 Task: Find connections with filter location Quesada with filter topic #Moneywith filter profile language English with filter current company Michael Page with filter school G. Pulla Reddy Engineering College with filter industry Fashion Accessories Manufacturing with filter service category Growth Marketing with filter keywords title Mathematician
Action: Mouse moved to (483, 77)
Screenshot: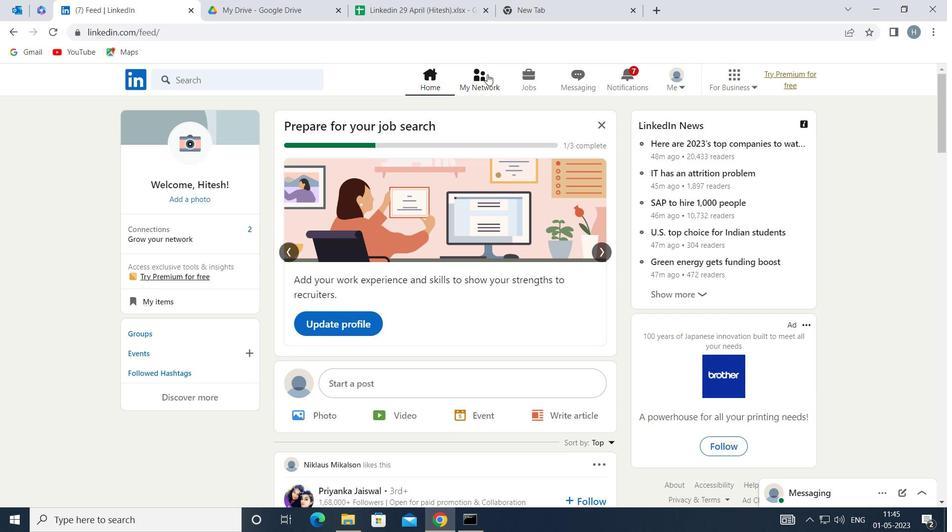 
Action: Mouse pressed left at (483, 77)
Screenshot: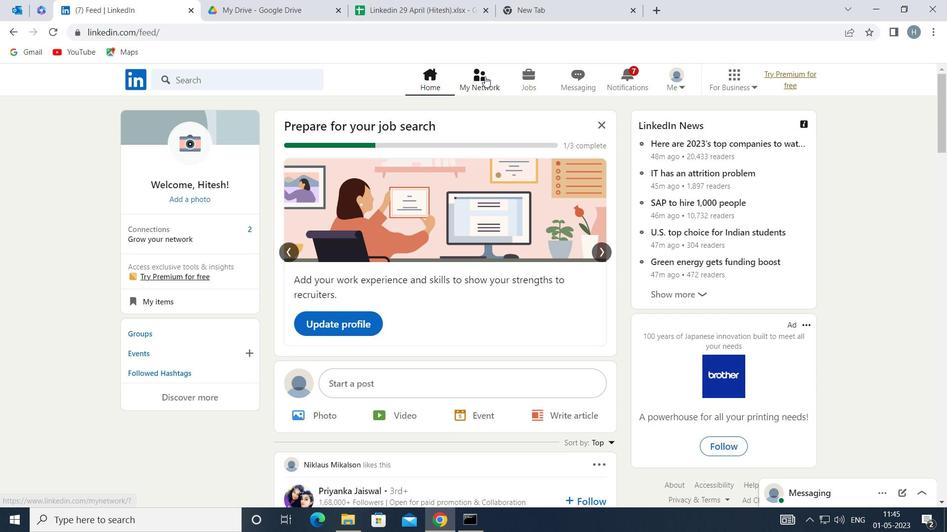 
Action: Mouse moved to (250, 152)
Screenshot: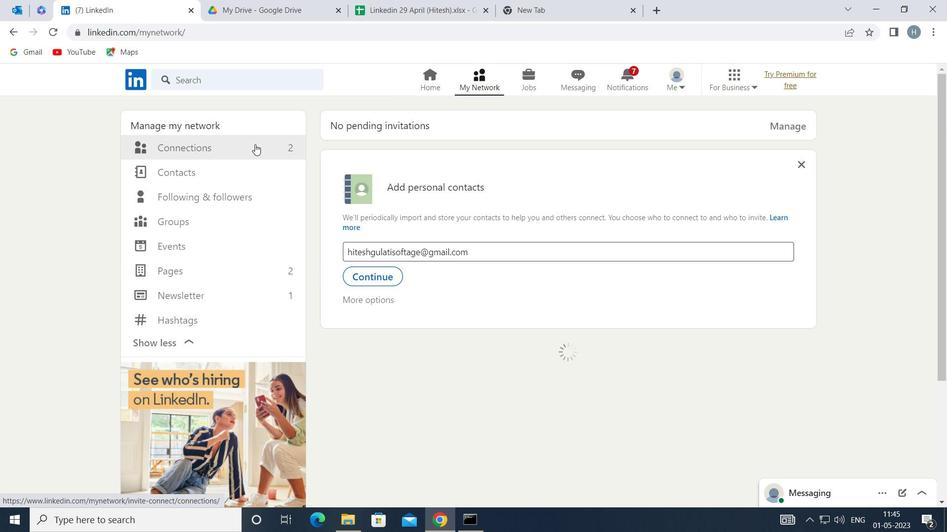 
Action: Mouse pressed left at (250, 152)
Screenshot: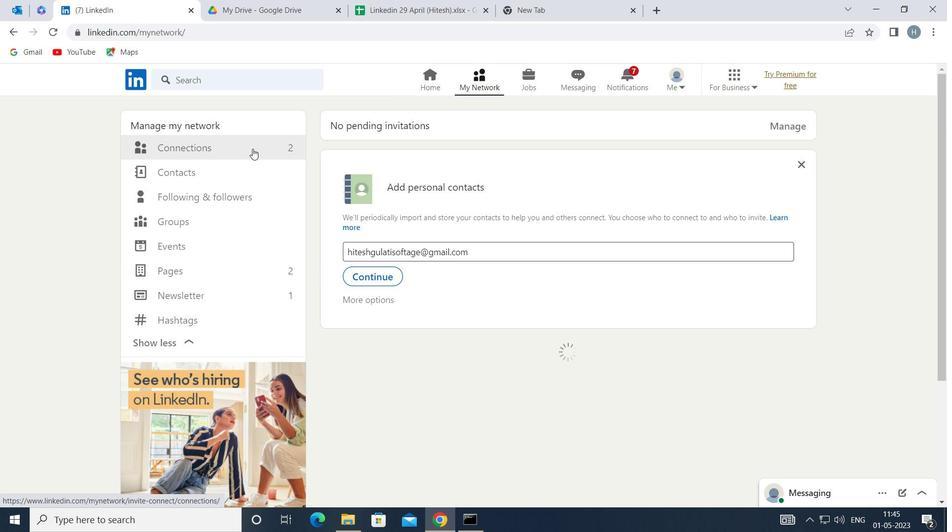 
Action: Mouse moved to (541, 148)
Screenshot: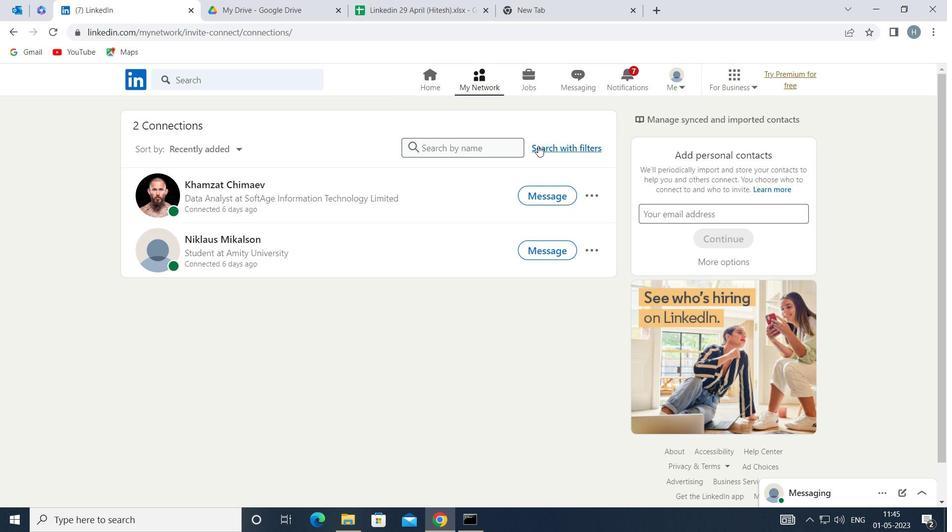
Action: Mouse pressed left at (541, 148)
Screenshot: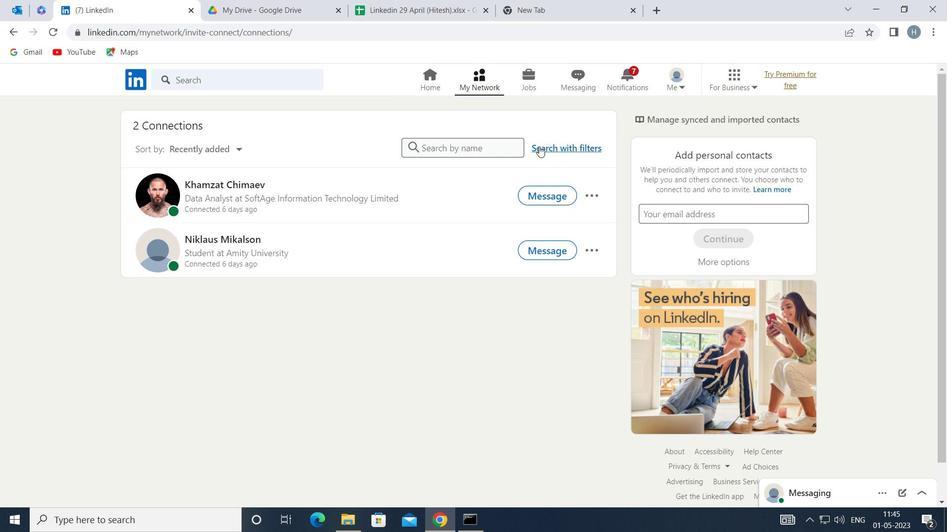 
Action: Mouse moved to (517, 112)
Screenshot: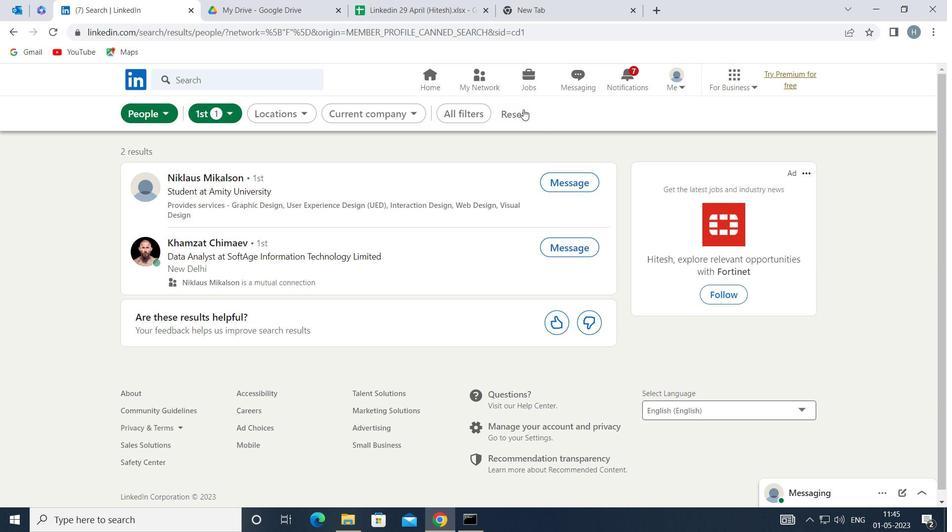 
Action: Mouse pressed left at (517, 112)
Screenshot: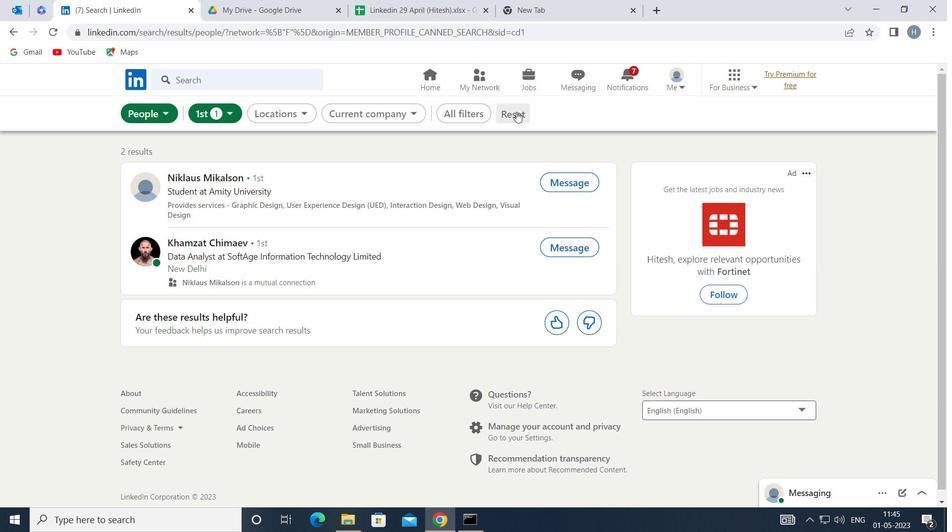 
Action: Mouse moved to (498, 110)
Screenshot: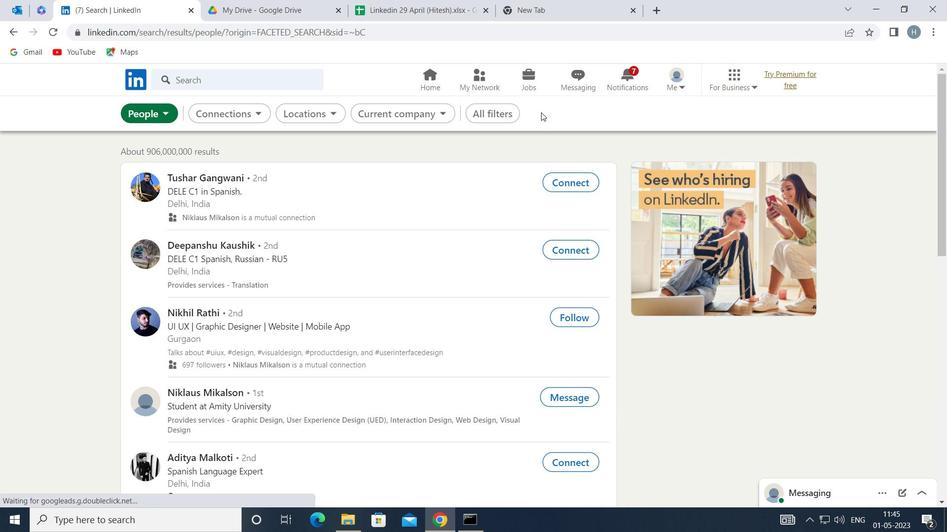 
Action: Mouse pressed left at (498, 110)
Screenshot: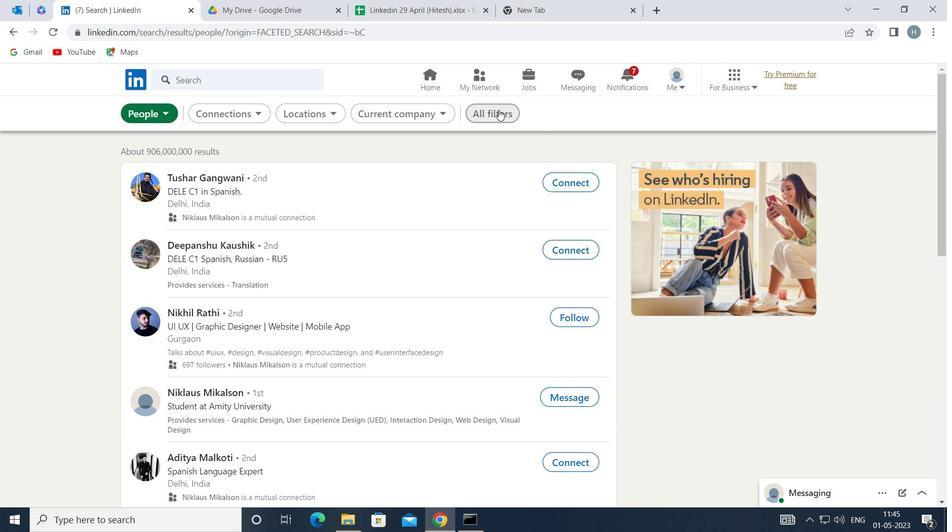 
Action: Mouse moved to (697, 232)
Screenshot: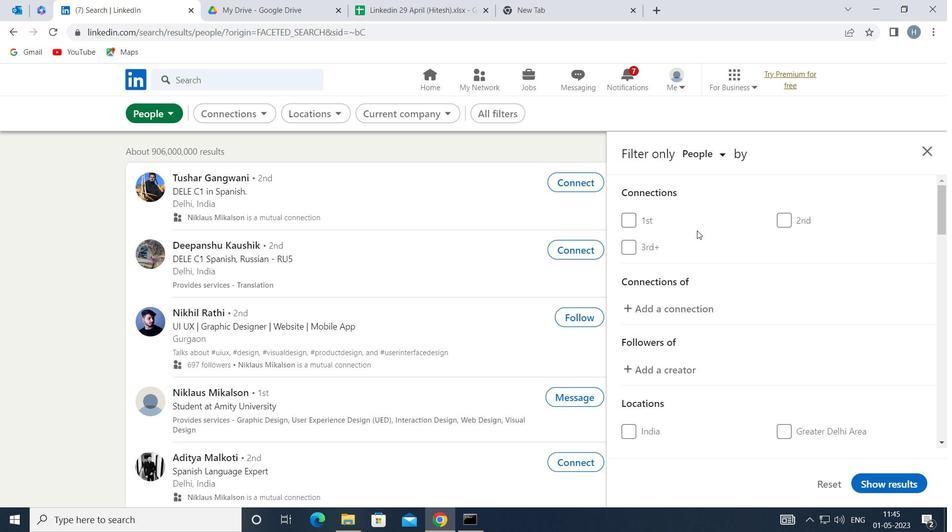 
Action: Mouse scrolled (697, 232) with delta (0, 0)
Screenshot: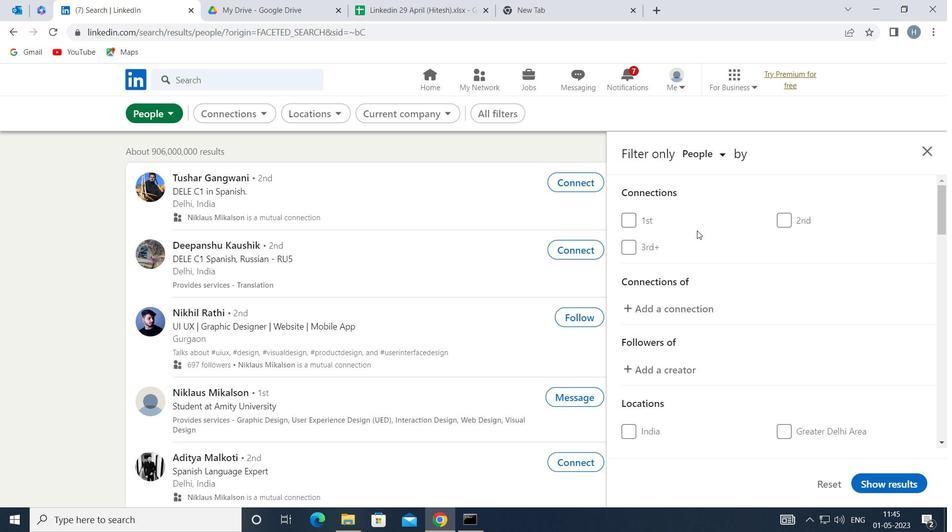 
Action: Mouse scrolled (697, 232) with delta (0, 0)
Screenshot: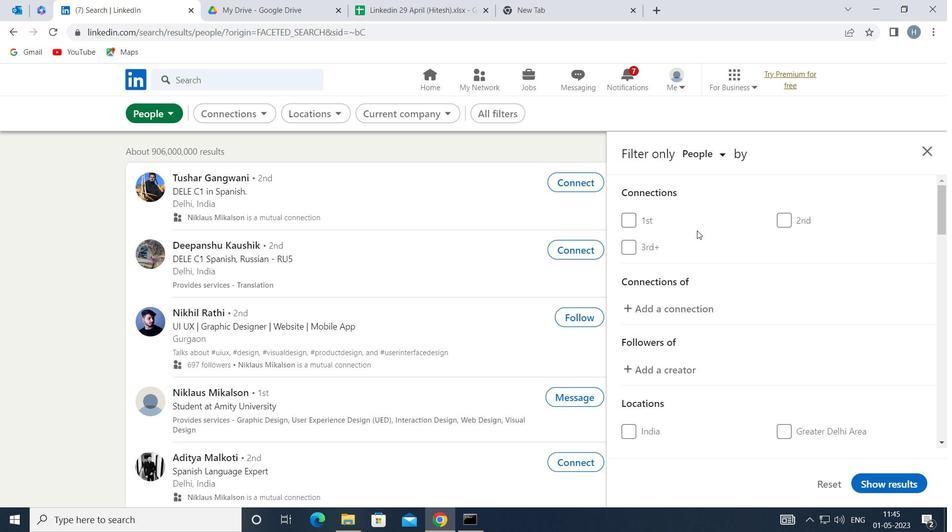 
Action: Mouse scrolled (697, 232) with delta (0, 0)
Screenshot: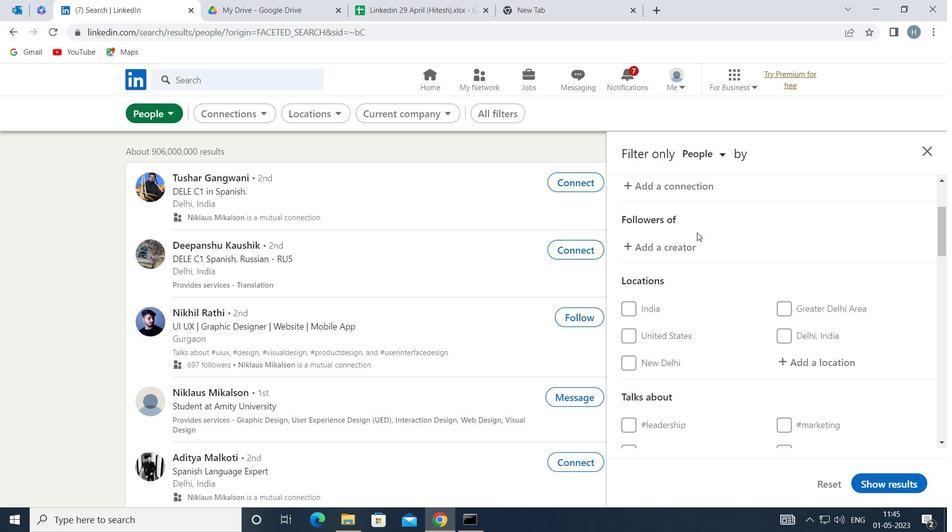 
Action: Mouse moved to (837, 296)
Screenshot: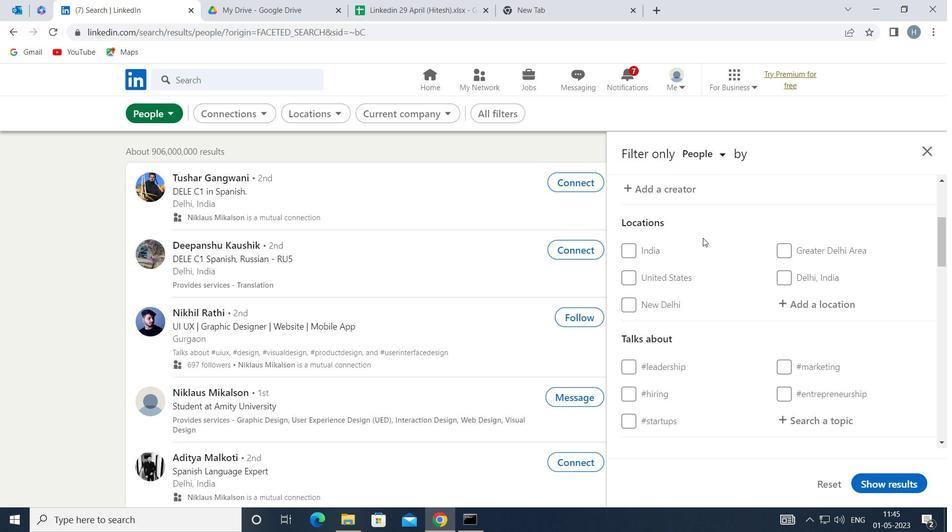 
Action: Mouse pressed left at (837, 296)
Screenshot: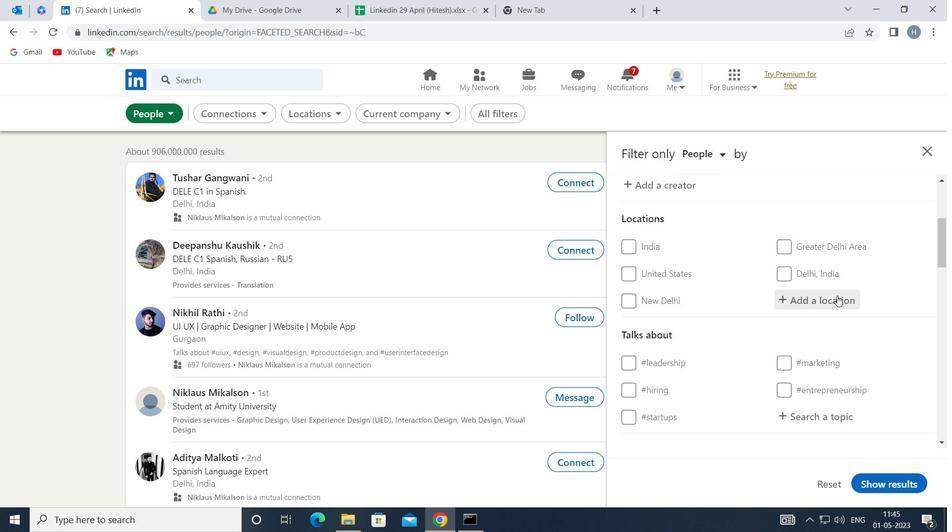 
Action: Key pressed <Key.shift>QUESADA
Screenshot: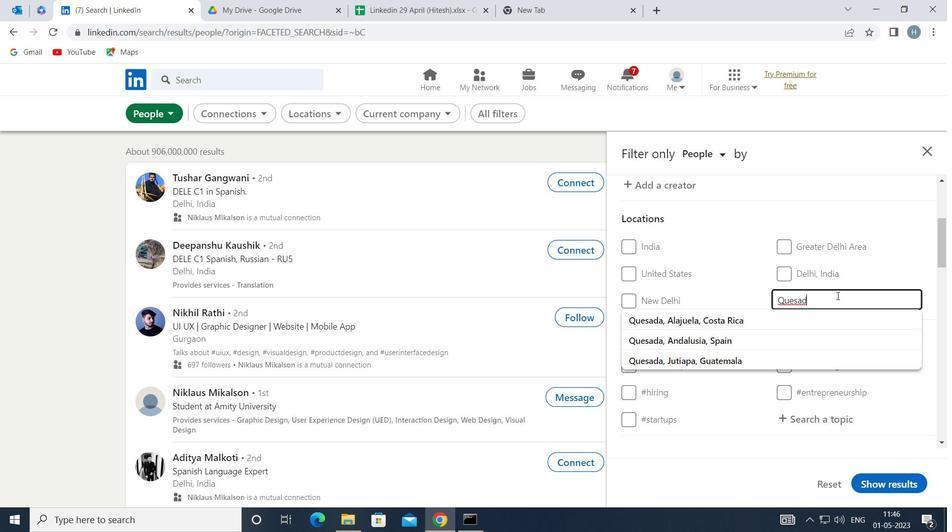 
Action: Mouse moved to (793, 309)
Screenshot: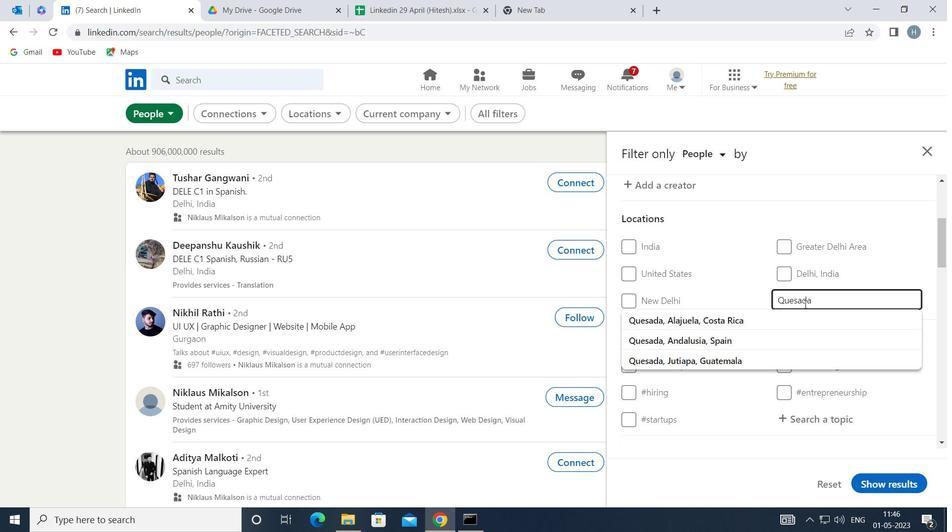 
Action: Key pressed <Key.enter>
Screenshot: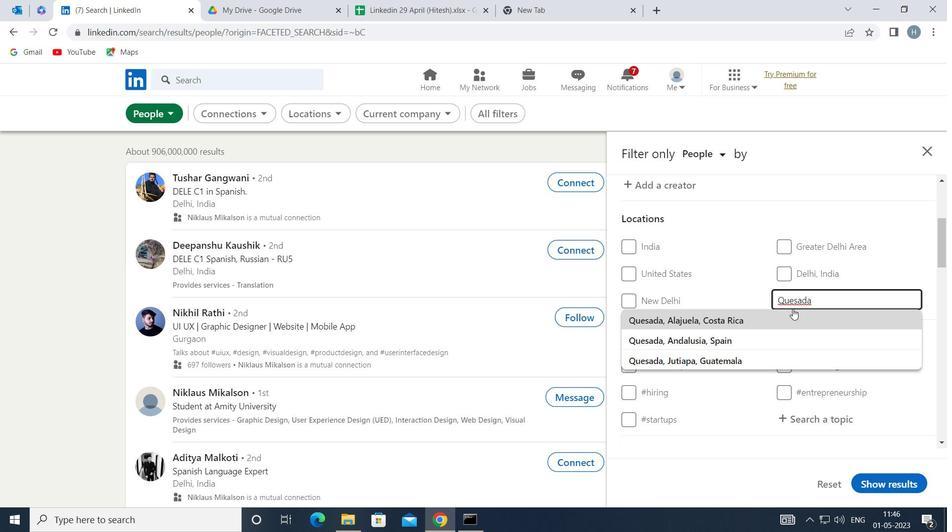 
Action: Mouse moved to (775, 354)
Screenshot: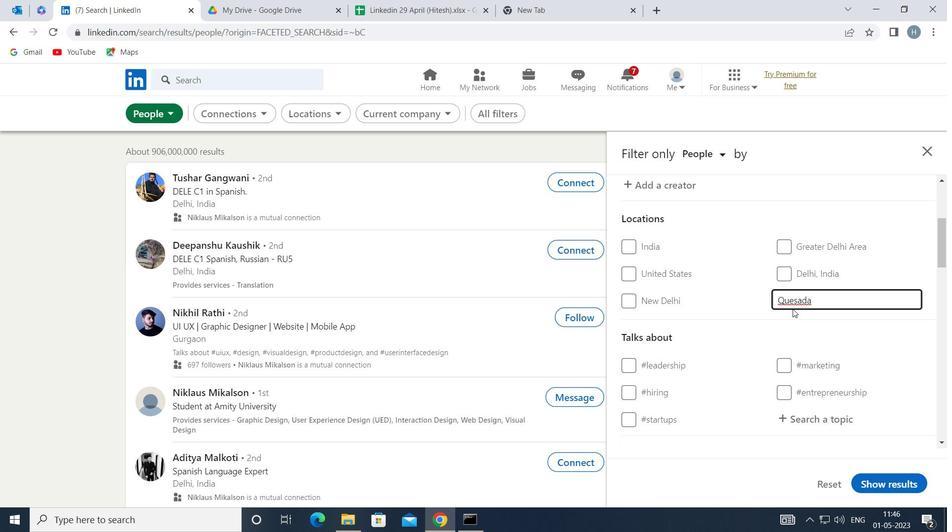 
Action: Mouse scrolled (775, 354) with delta (0, 0)
Screenshot: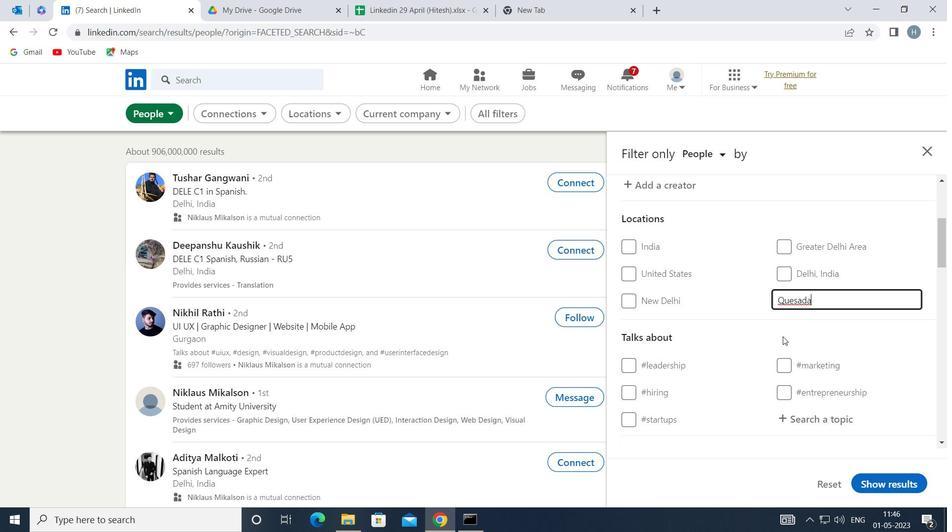 
Action: Mouse moved to (817, 351)
Screenshot: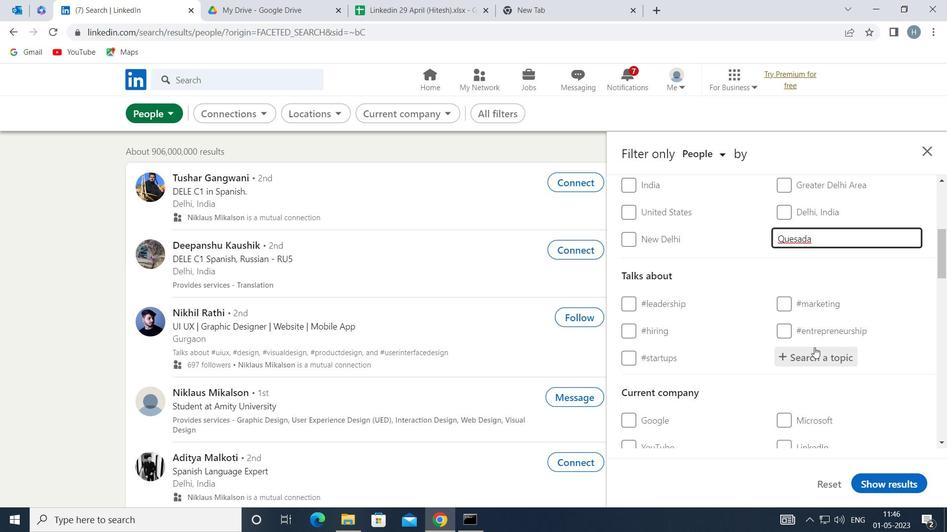 
Action: Mouse pressed left at (817, 351)
Screenshot: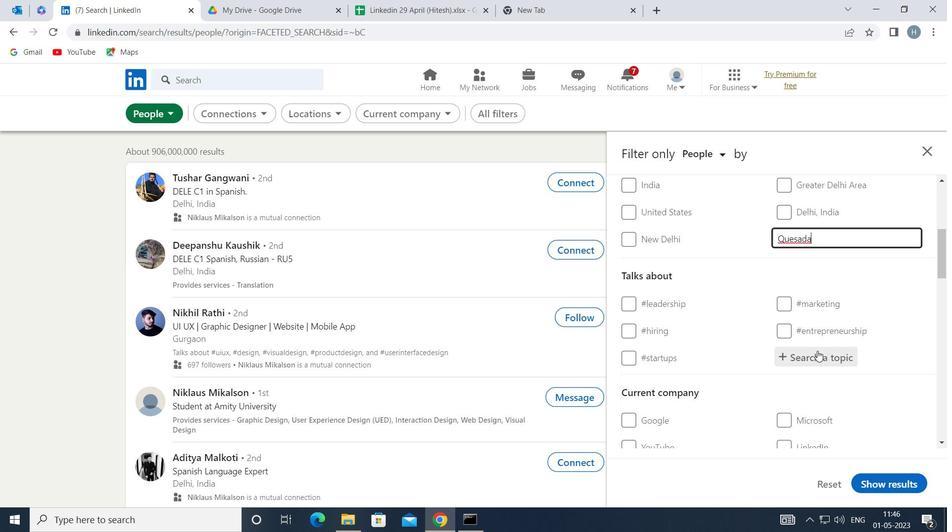 
Action: Mouse moved to (811, 350)
Screenshot: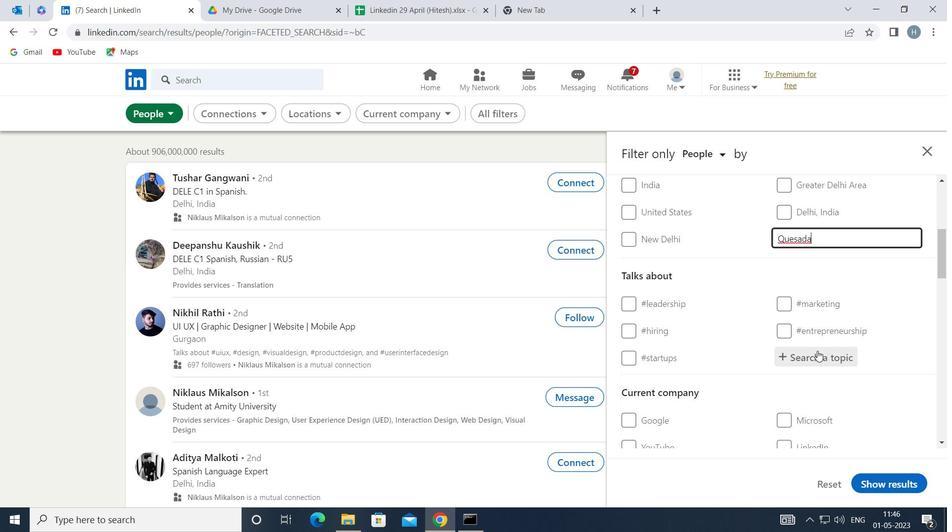 
Action: Key pressed <Key.shift>MONEY
Screenshot: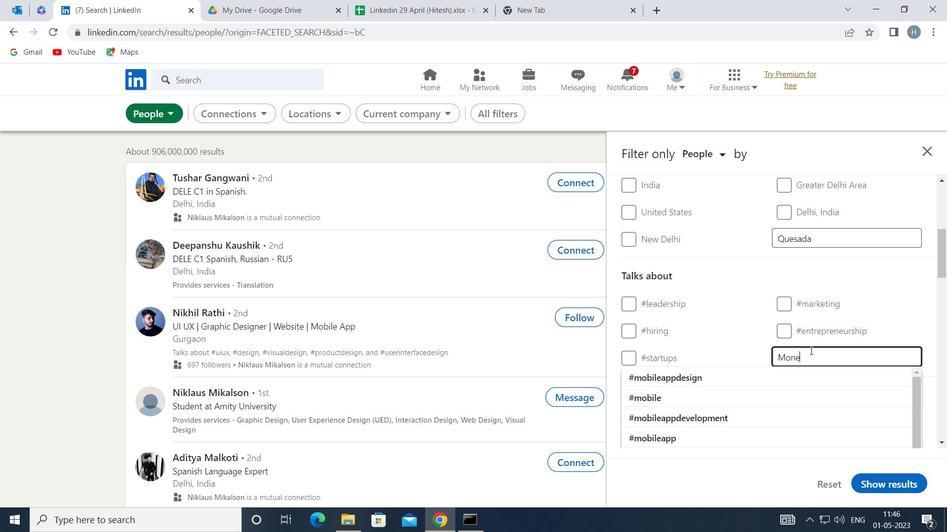 
Action: Mouse moved to (755, 382)
Screenshot: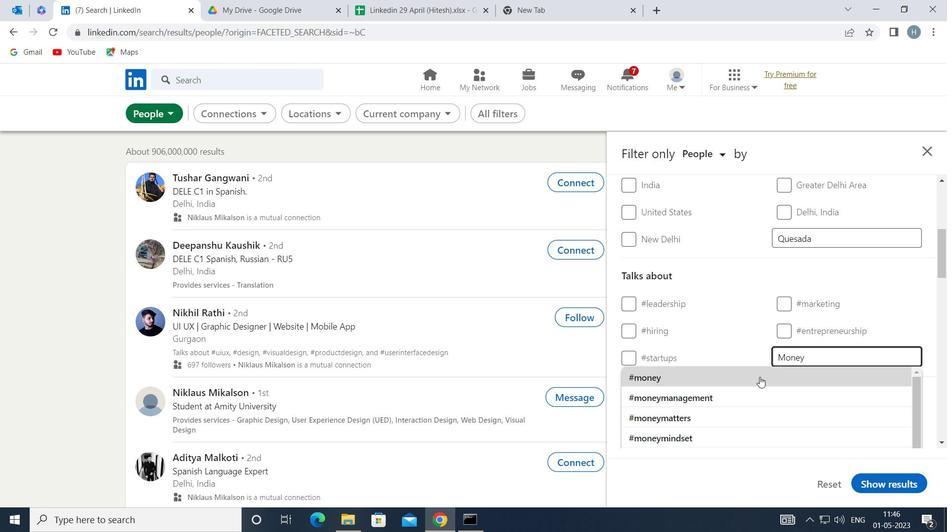 
Action: Mouse pressed left at (755, 382)
Screenshot: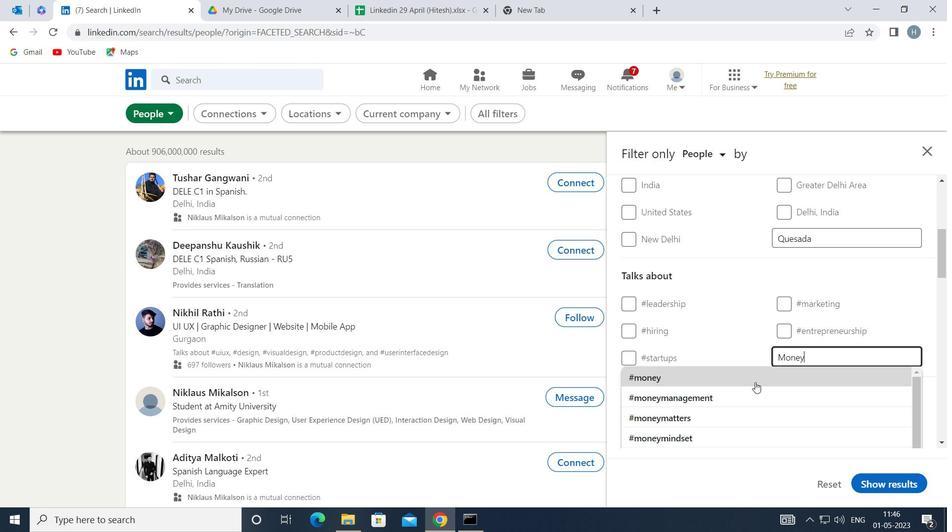 
Action: Mouse scrolled (755, 382) with delta (0, 0)
Screenshot: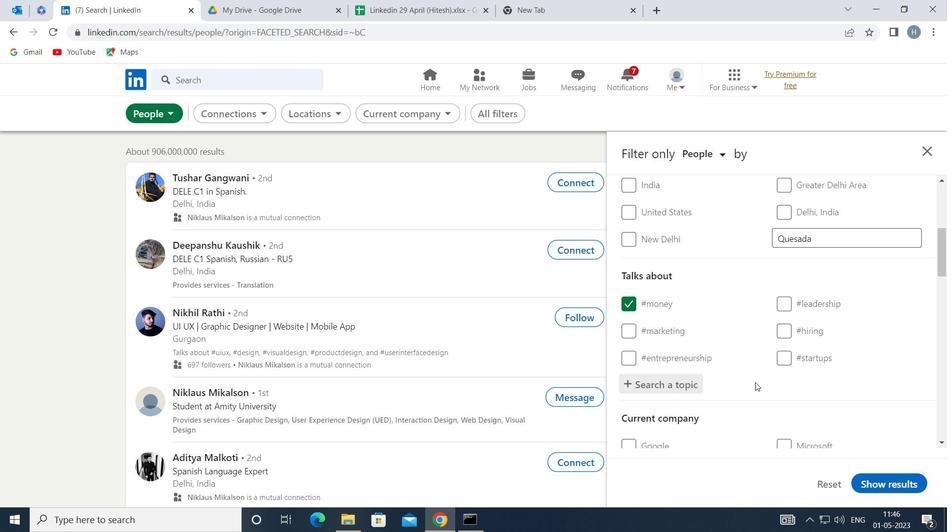 
Action: Mouse moved to (755, 383)
Screenshot: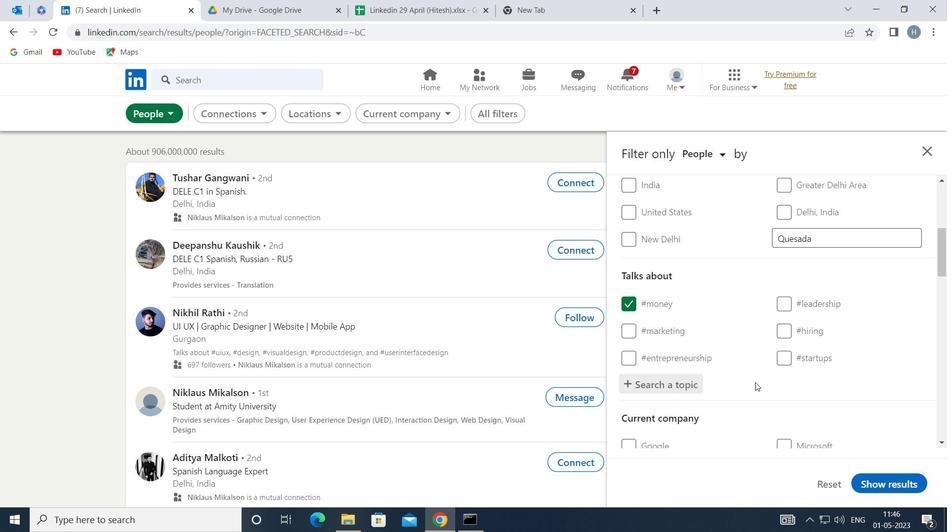 
Action: Mouse scrolled (755, 382) with delta (0, 0)
Screenshot: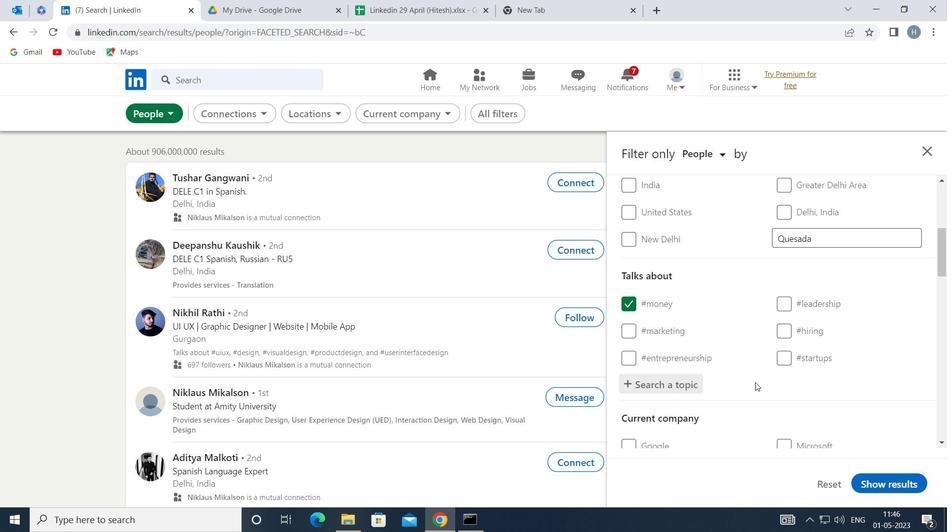 
Action: Mouse moved to (754, 373)
Screenshot: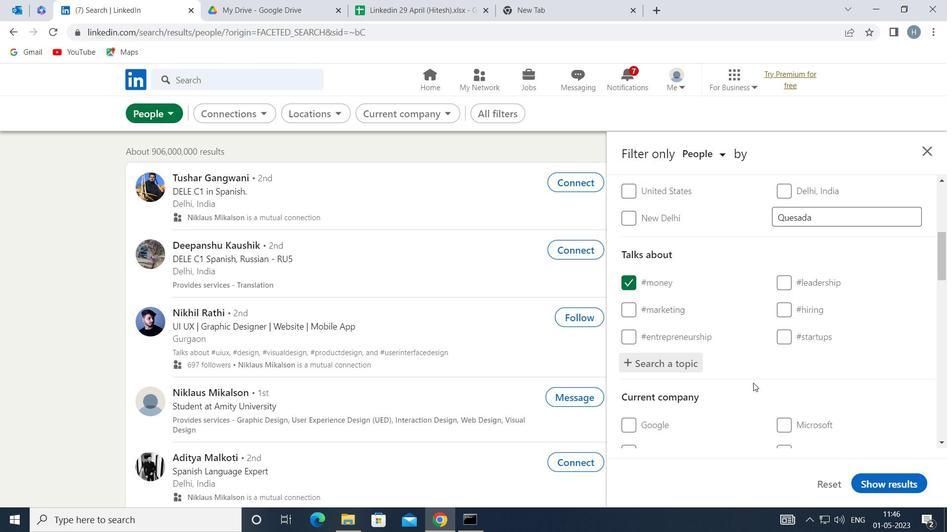 
Action: Mouse scrolled (754, 374) with delta (0, 0)
Screenshot: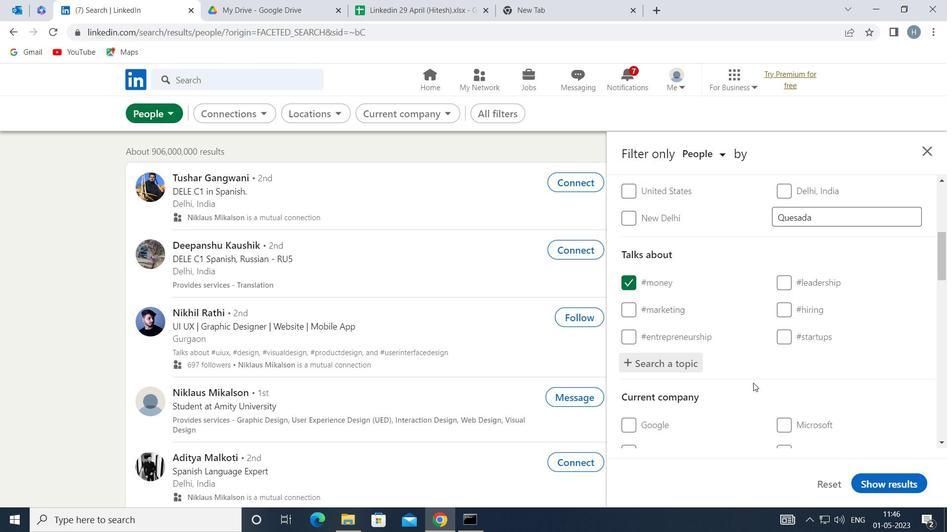 
Action: Mouse scrolled (754, 373) with delta (0, 0)
Screenshot: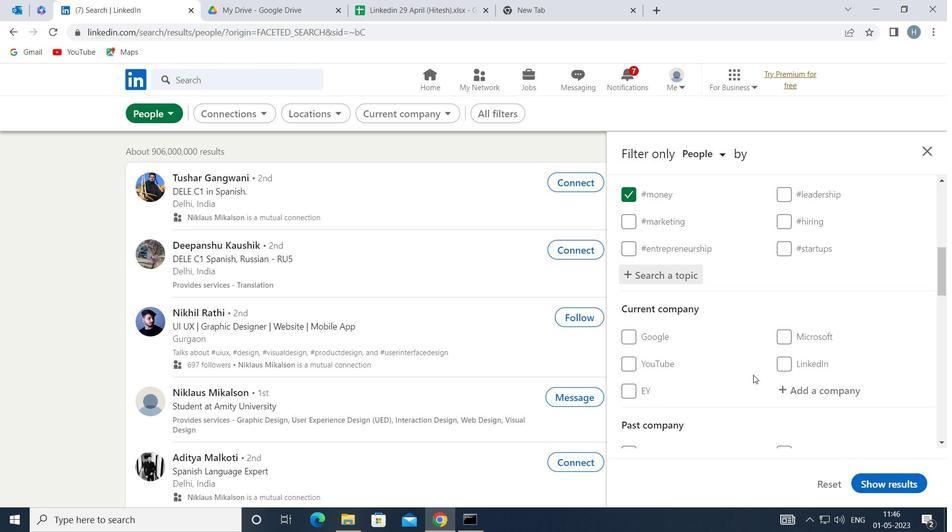 
Action: Mouse moved to (747, 373)
Screenshot: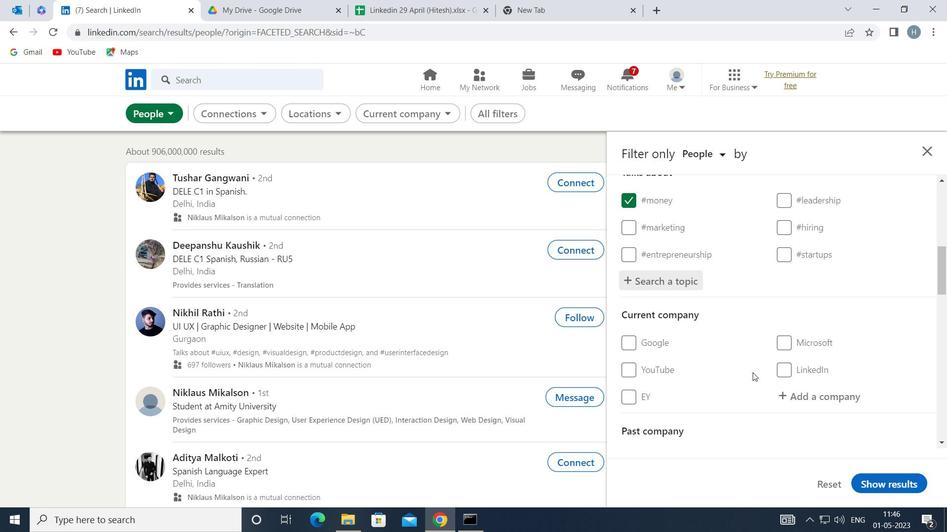 
Action: Mouse scrolled (747, 372) with delta (0, 0)
Screenshot: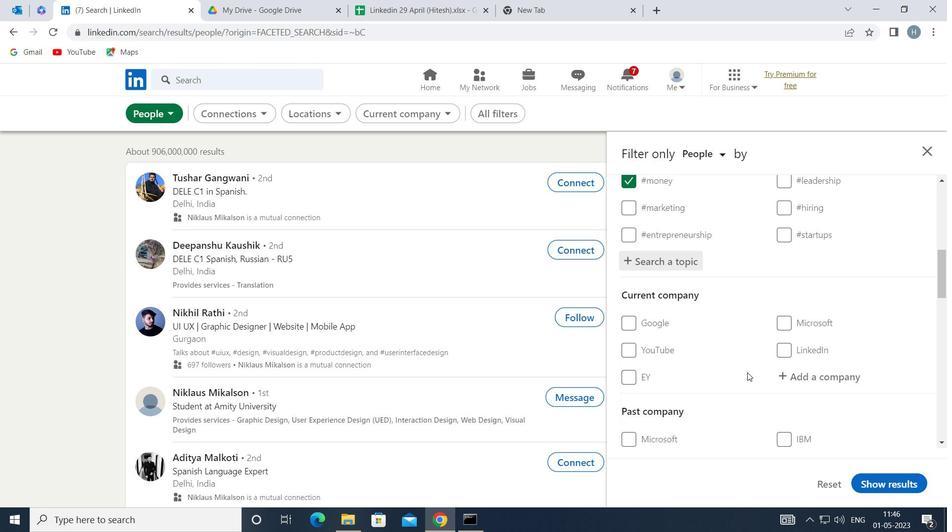 
Action: Mouse scrolled (747, 372) with delta (0, 0)
Screenshot: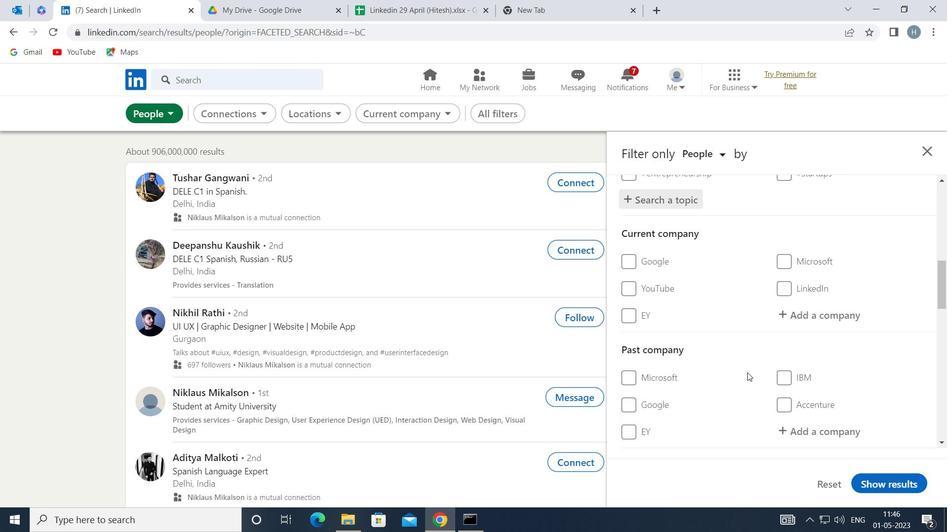 
Action: Mouse moved to (747, 372)
Screenshot: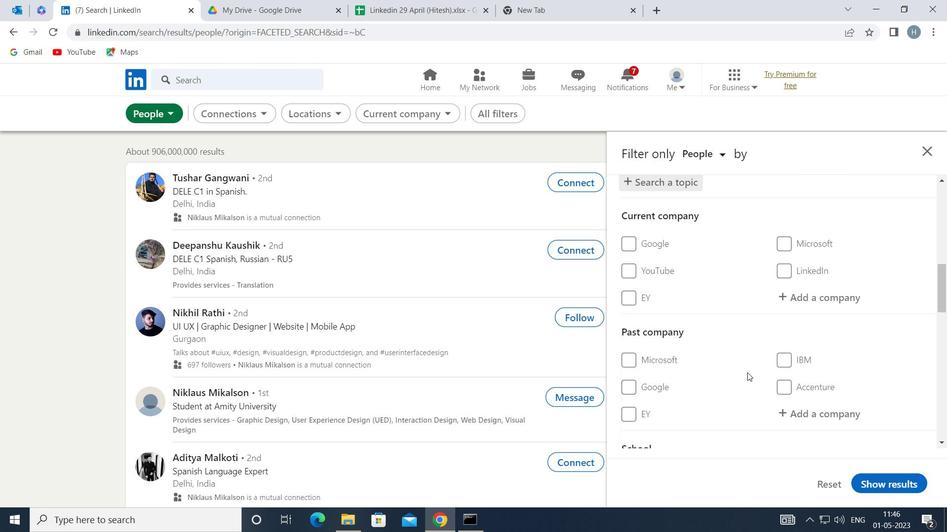 
Action: Mouse scrolled (747, 371) with delta (0, 0)
Screenshot: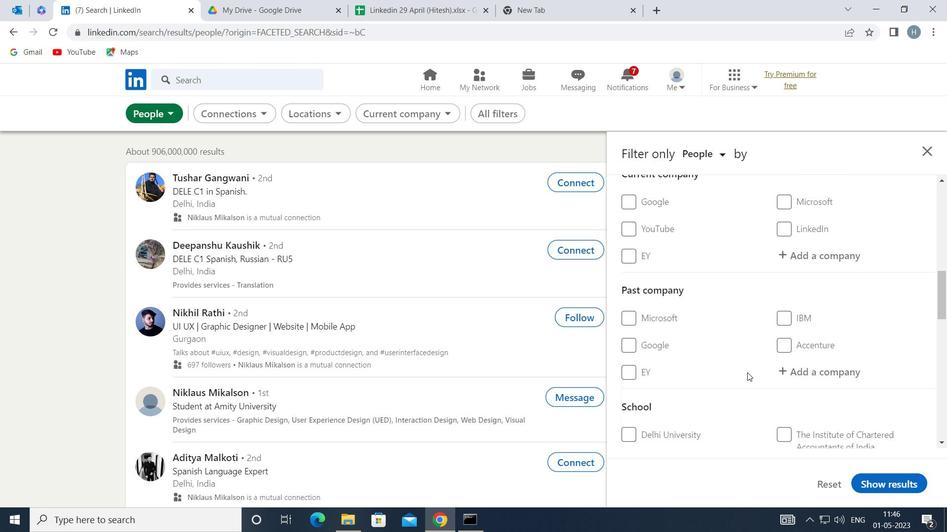 
Action: Mouse moved to (743, 369)
Screenshot: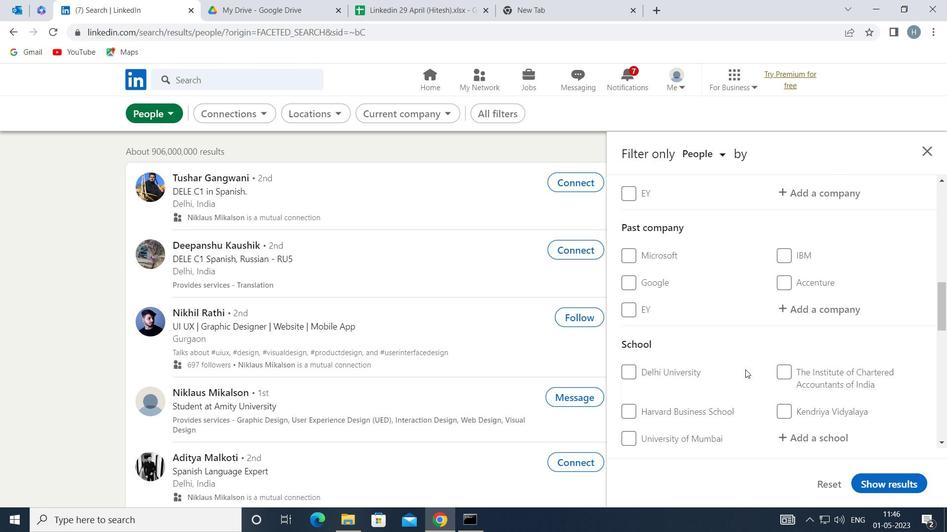 
Action: Mouse scrolled (743, 369) with delta (0, 0)
Screenshot: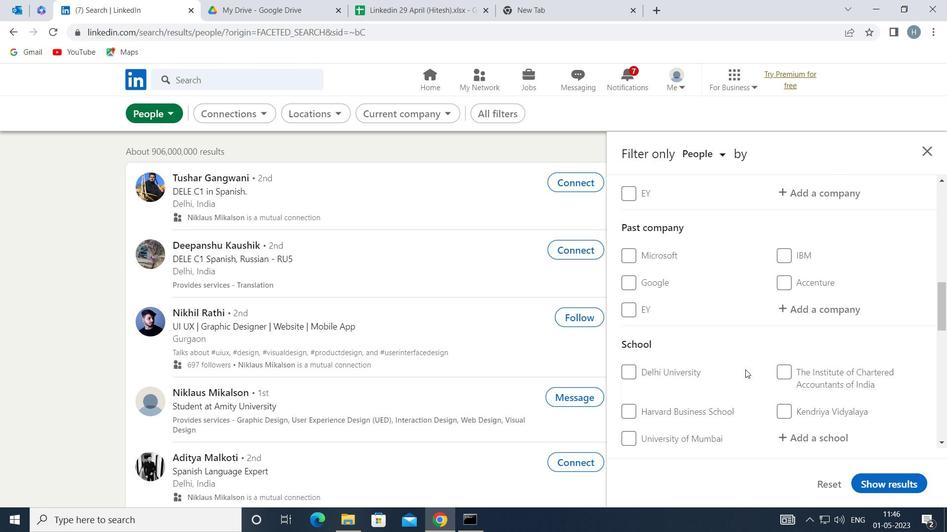 
Action: Mouse moved to (732, 369)
Screenshot: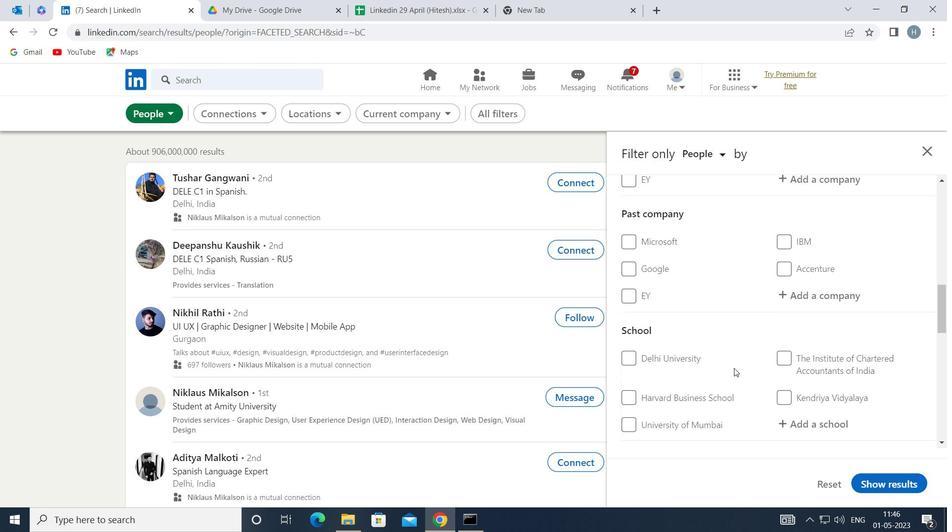 
Action: Mouse scrolled (732, 368) with delta (0, 0)
Screenshot: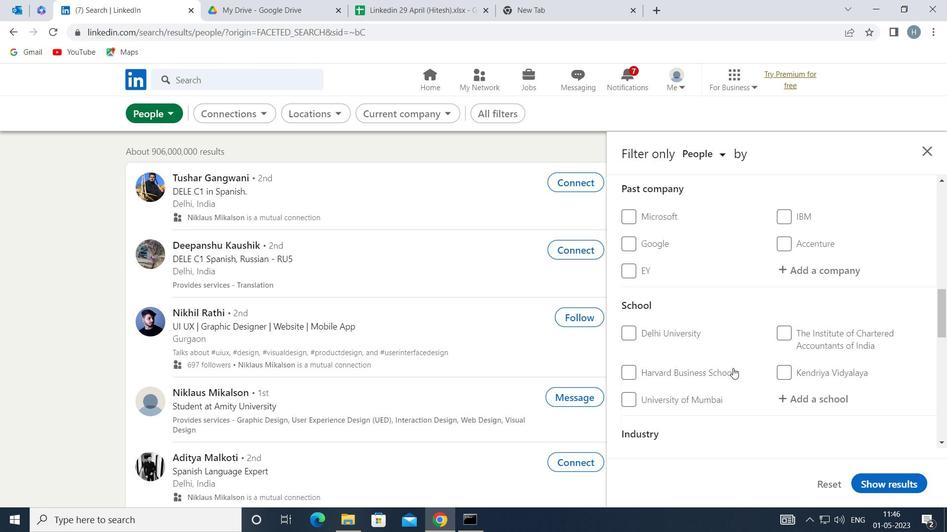 
Action: Mouse moved to (731, 369)
Screenshot: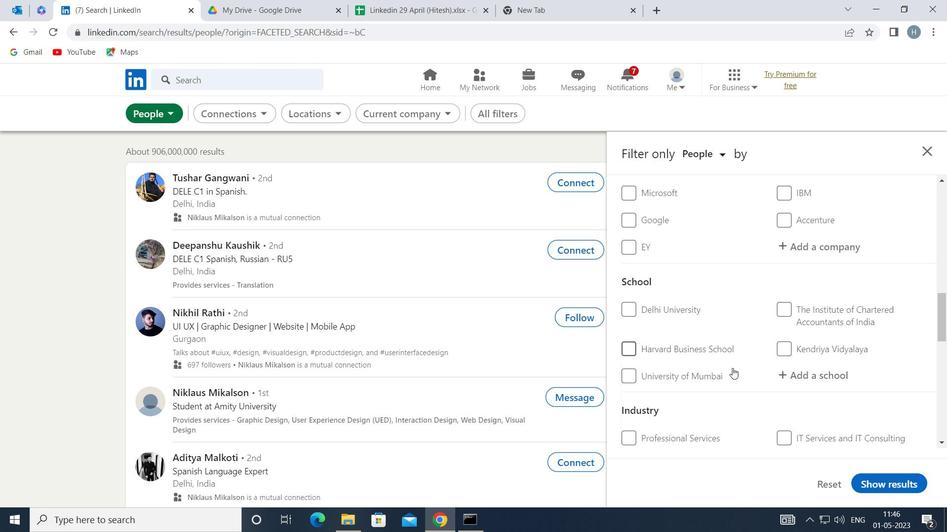 
Action: Mouse scrolled (731, 368) with delta (0, 0)
Screenshot: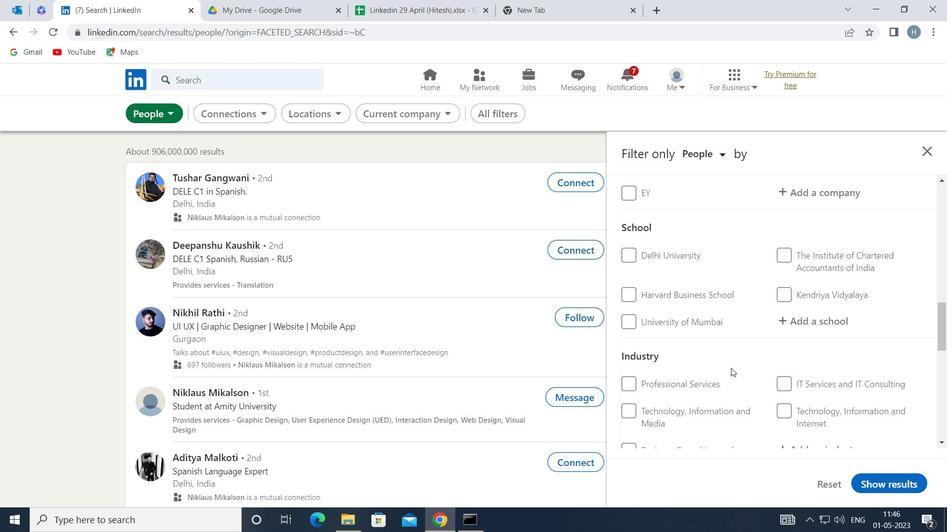 
Action: Mouse scrolled (731, 368) with delta (0, 0)
Screenshot: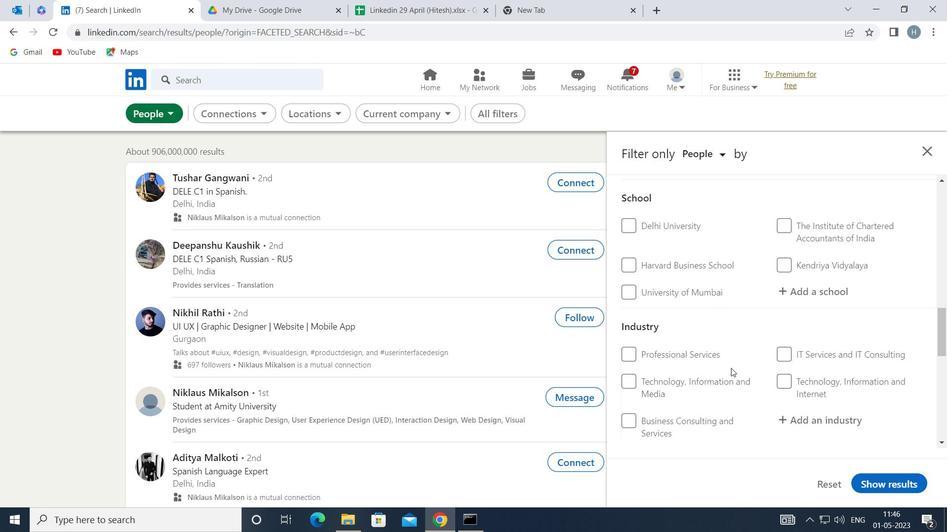 
Action: Mouse moved to (729, 369)
Screenshot: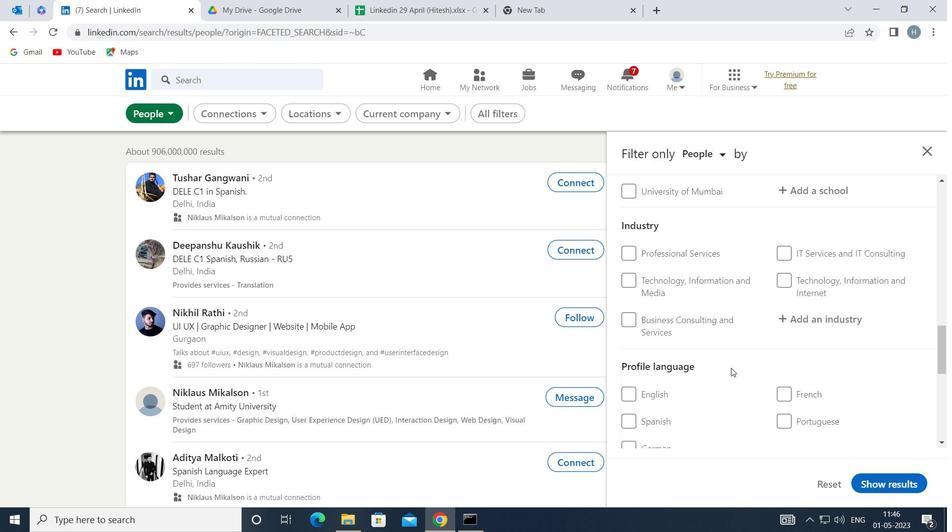 
Action: Mouse scrolled (729, 368) with delta (0, 0)
Screenshot: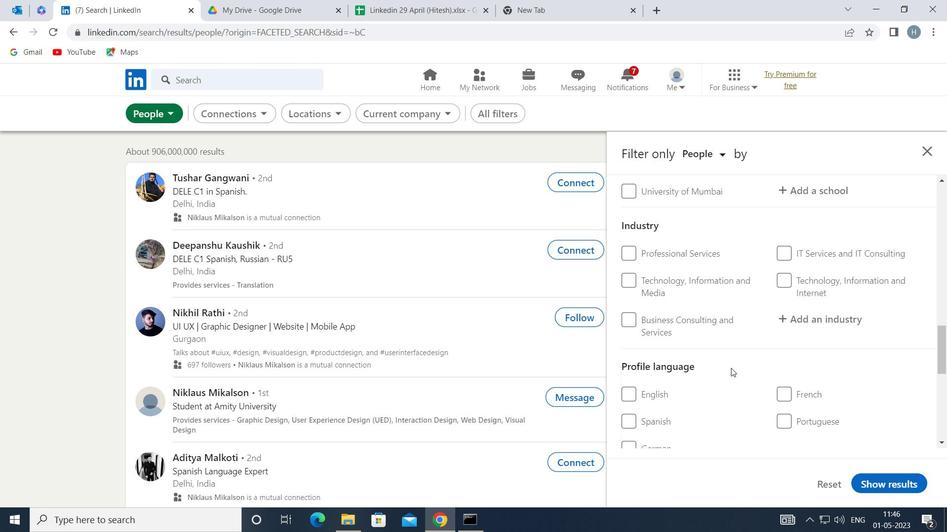 
Action: Mouse moved to (647, 333)
Screenshot: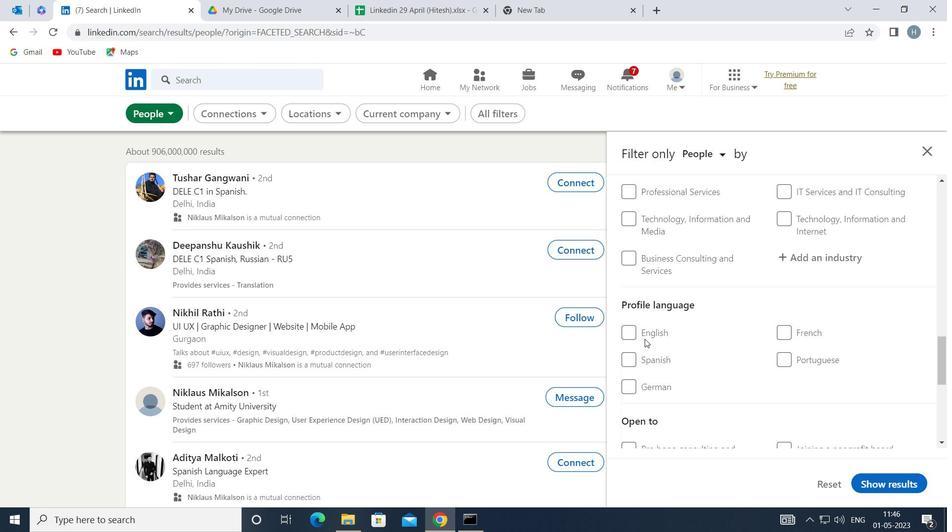 
Action: Mouse pressed left at (647, 333)
Screenshot: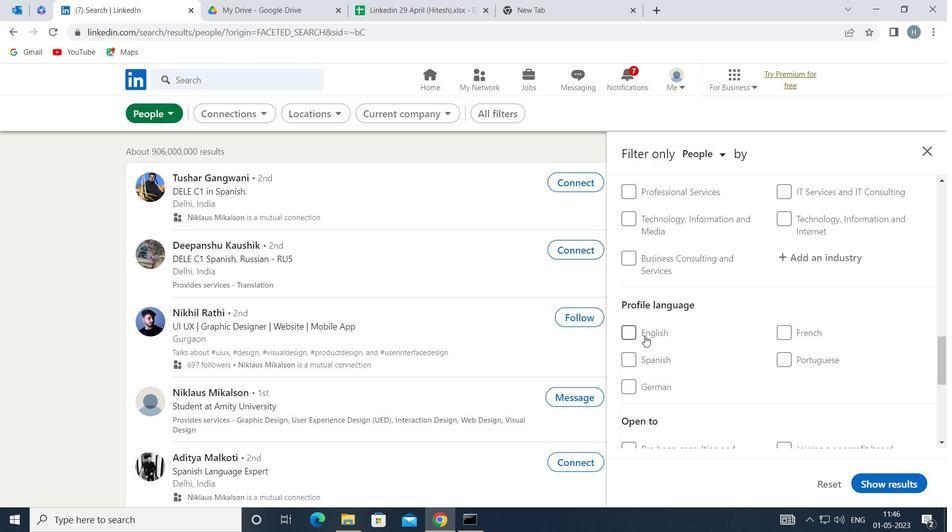 
Action: Mouse moved to (733, 330)
Screenshot: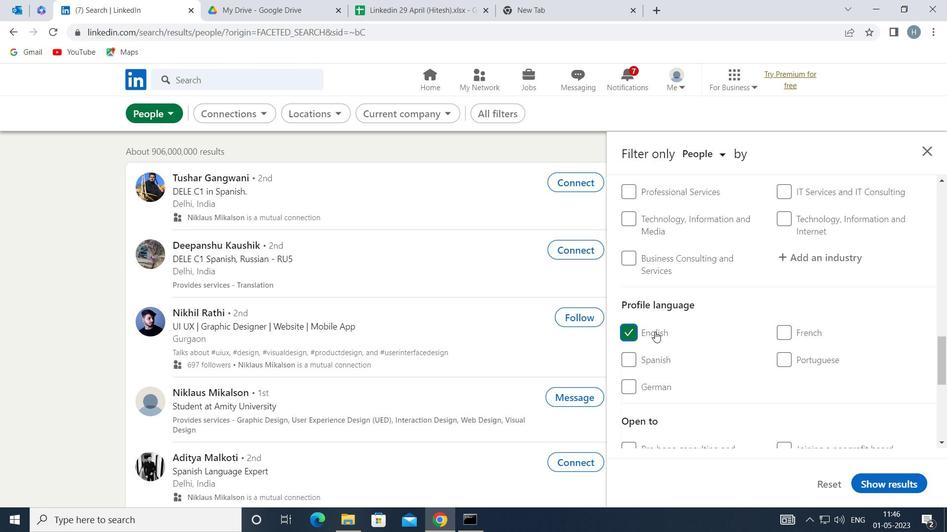 
Action: Mouse scrolled (733, 330) with delta (0, 0)
Screenshot: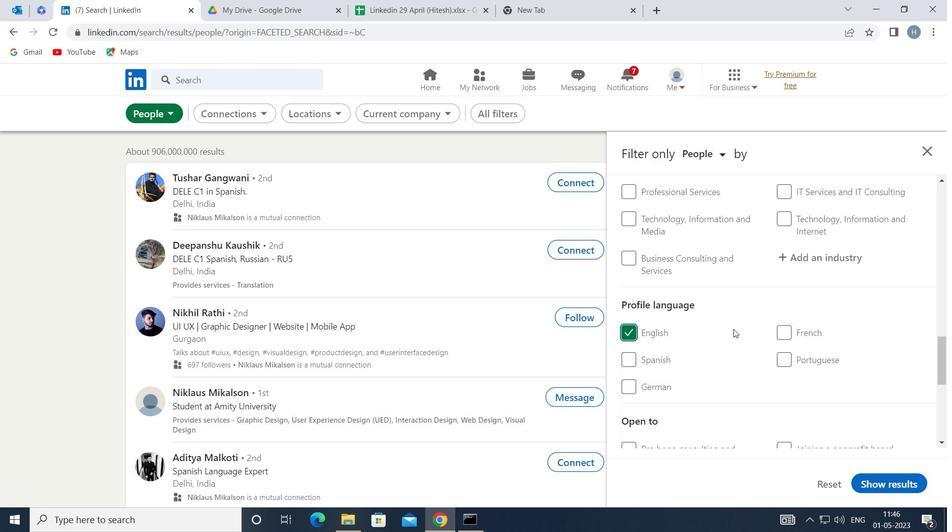 
Action: Mouse moved to (734, 329)
Screenshot: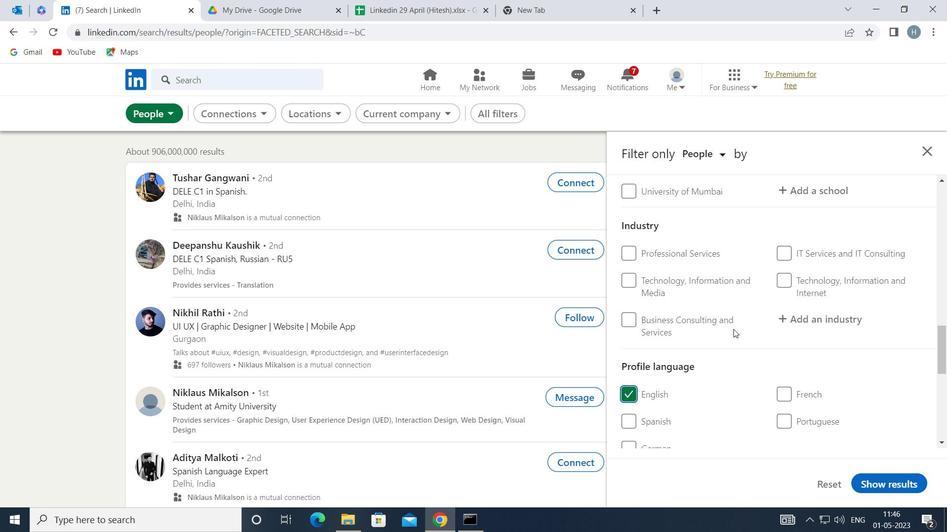
Action: Mouse scrolled (734, 330) with delta (0, 0)
Screenshot: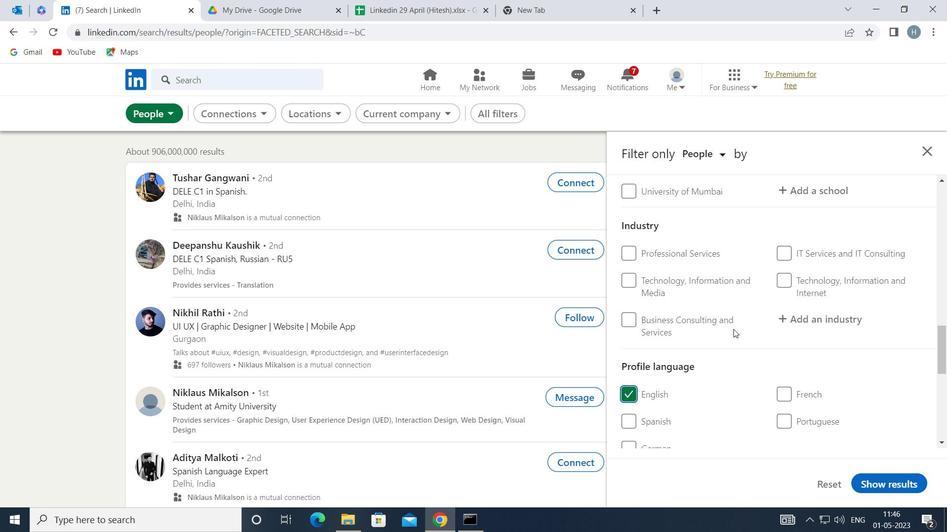 
Action: Mouse scrolled (734, 330) with delta (0, 0)
Screenshot: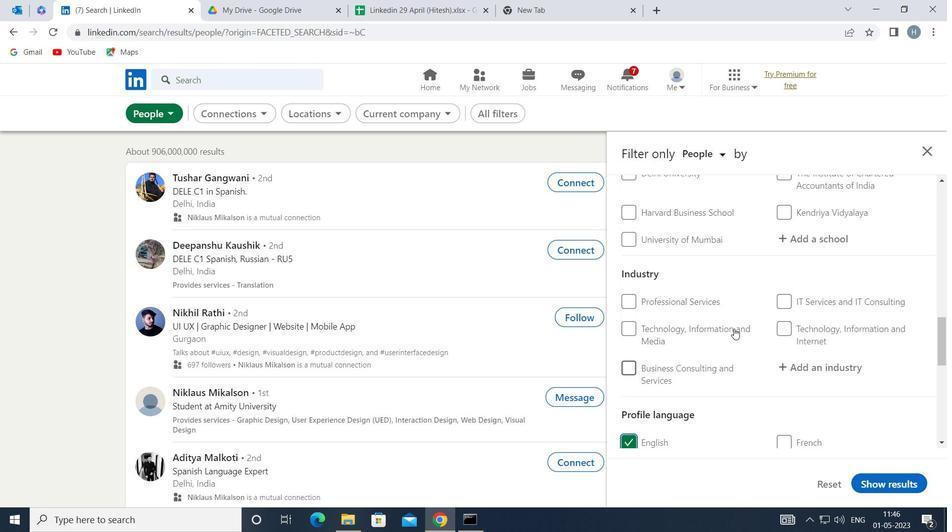 
Action: Mouse moved to (734, 329)
Screenshot: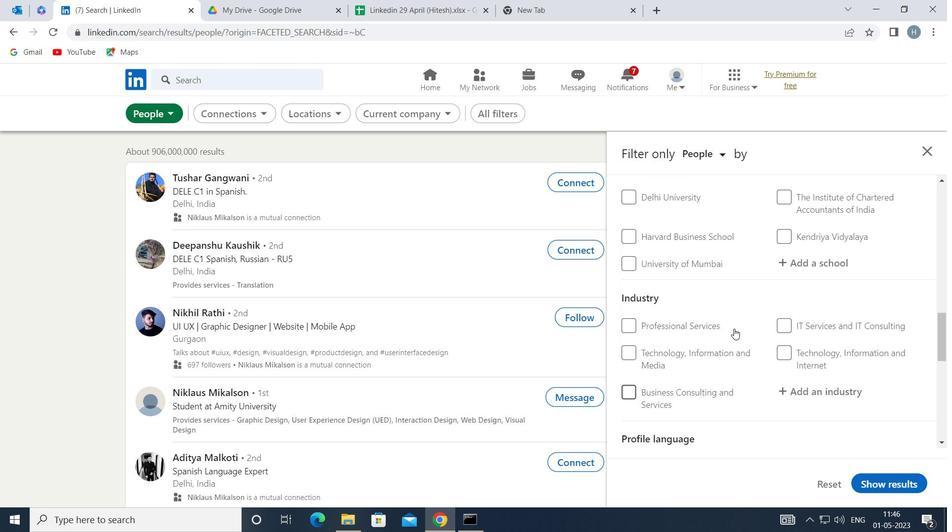 
Action: Mouse scrolled (734, 330) with delta (0, 0)
Screenshot: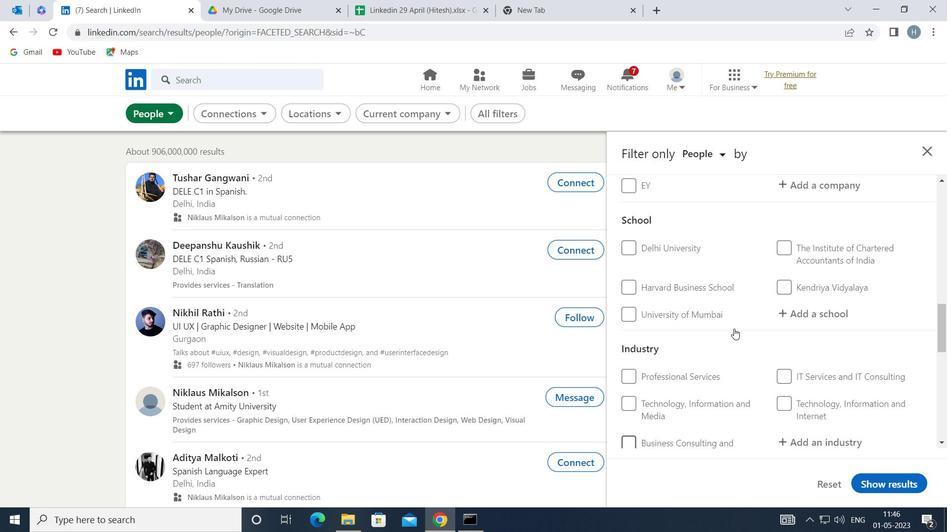 
Action: Mouse scrolled (734, 330) with delta (0, 0)
Screenshot: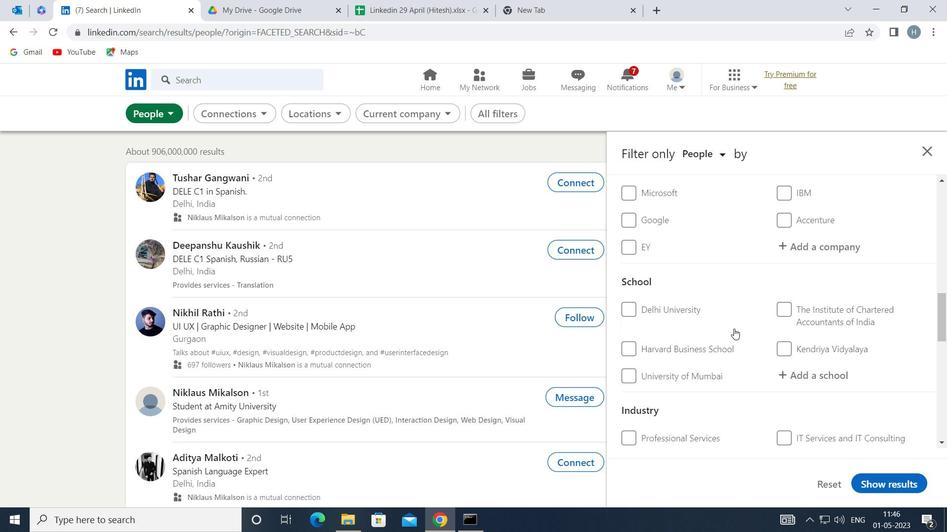 
Action: Mouse moved to (735, 328)
Screenshot: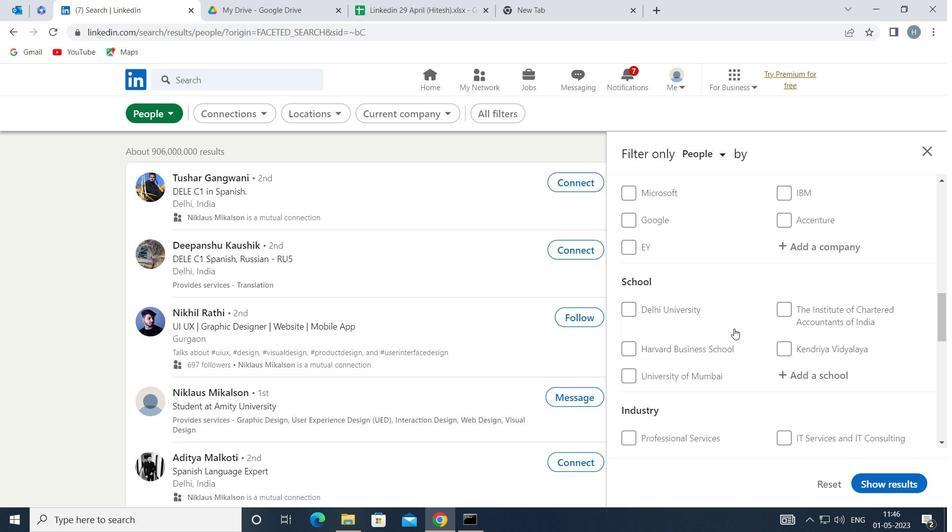
Action: Mouse scrolled (735, 328) with delta (0, 0)
Screenshot: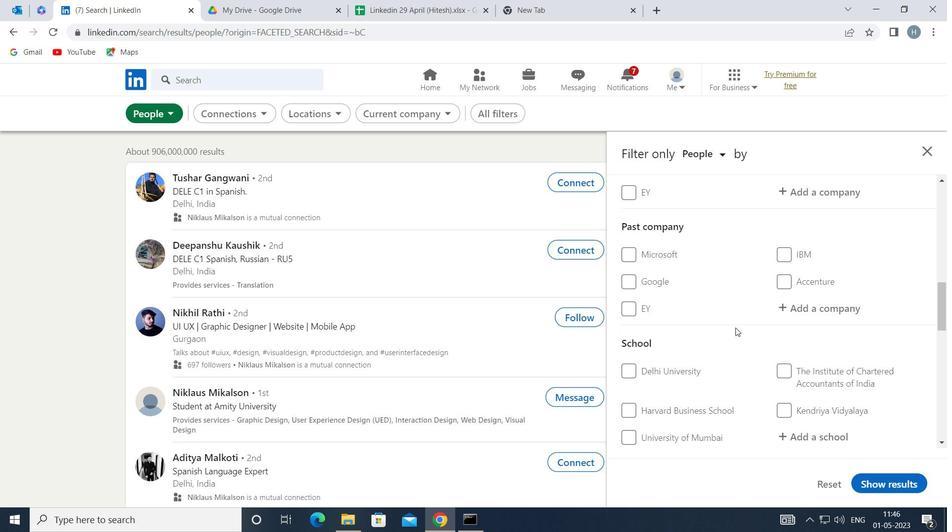 
Action: Mouse scrolled (735, 328) with delta (0, 0)
Screenshot: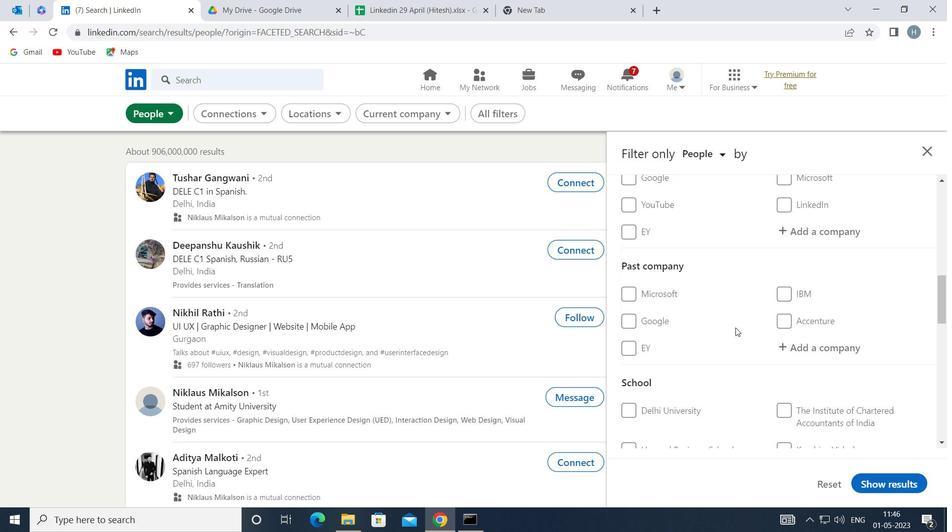 
Action: Mouse moved to (793, 309)
Screenshot: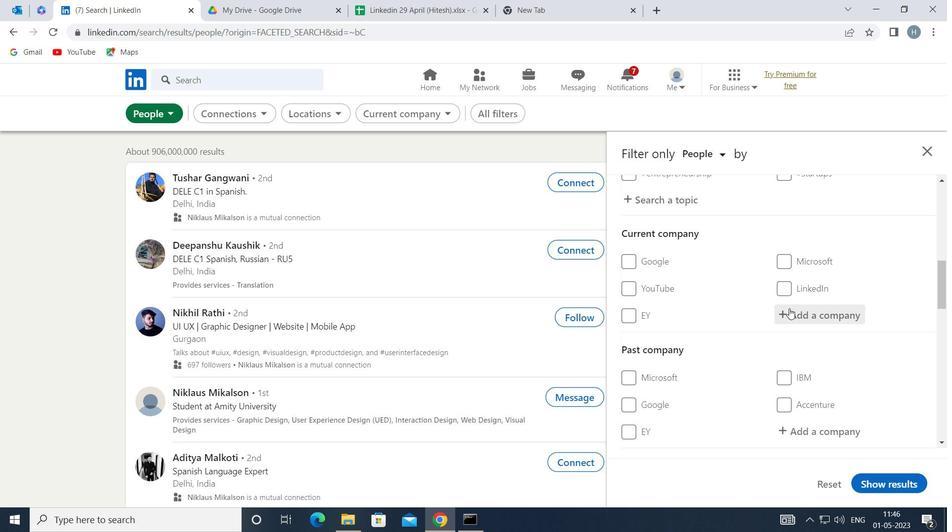 
Action: Mouse pressed left at (793, 309)
Screenshot: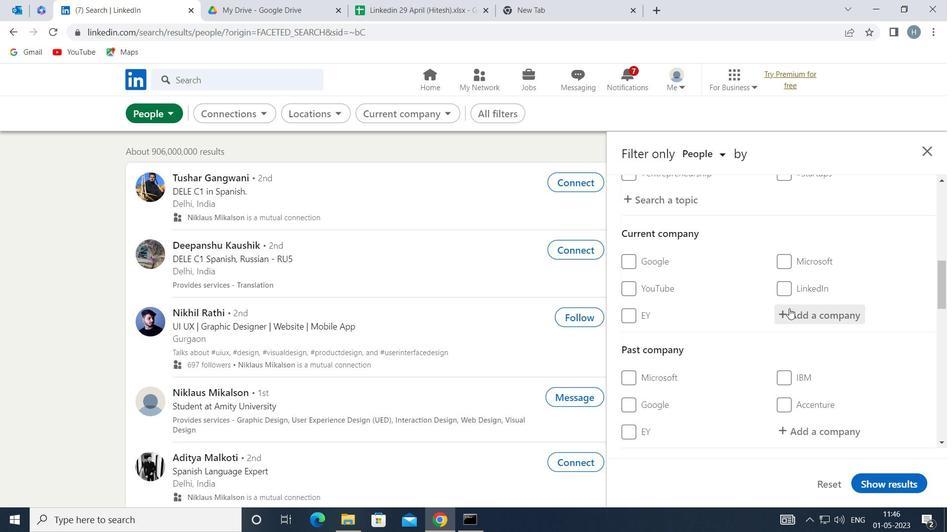 
Action: Mouse moved to (794, 309)
Screenshot: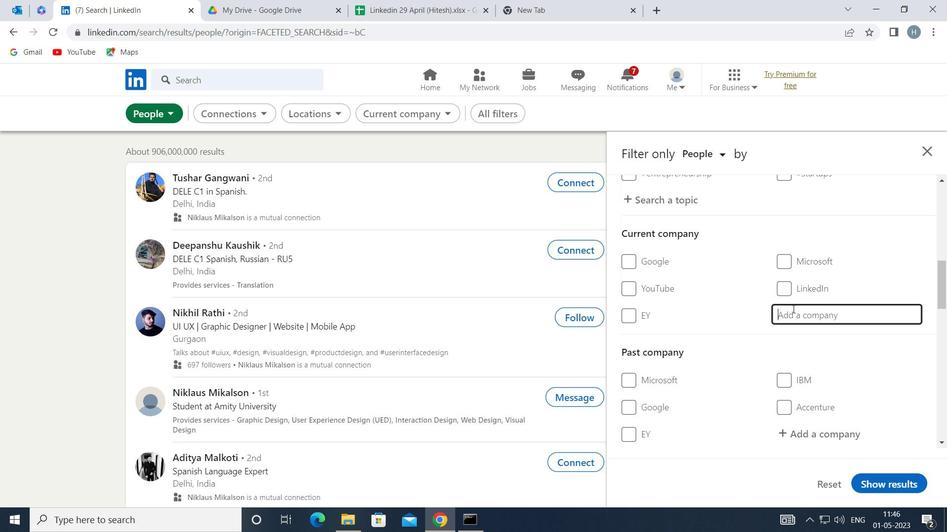 
Action: Key pressed <Key.shift>MICHAEL<Key.space><Key.shift>PA
Screenshot: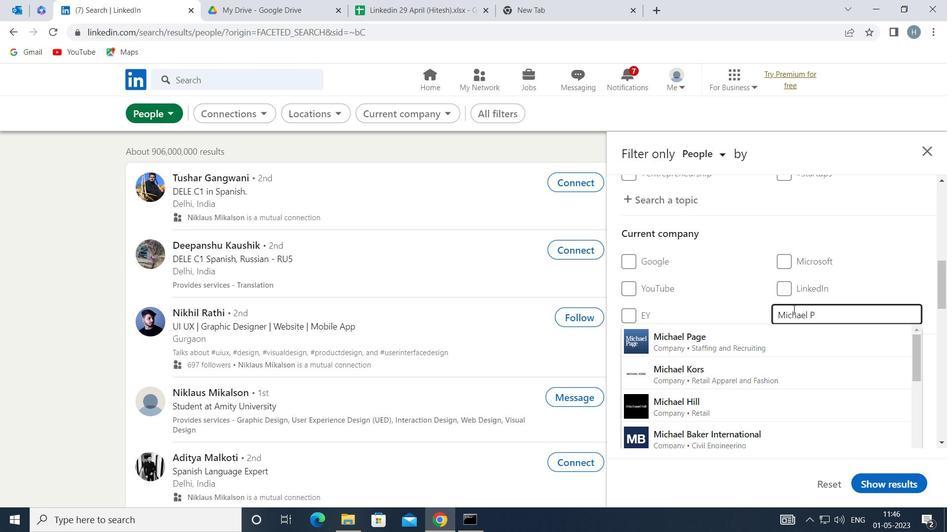 
Action: Mouse moved to (744, 335)
Screenshot: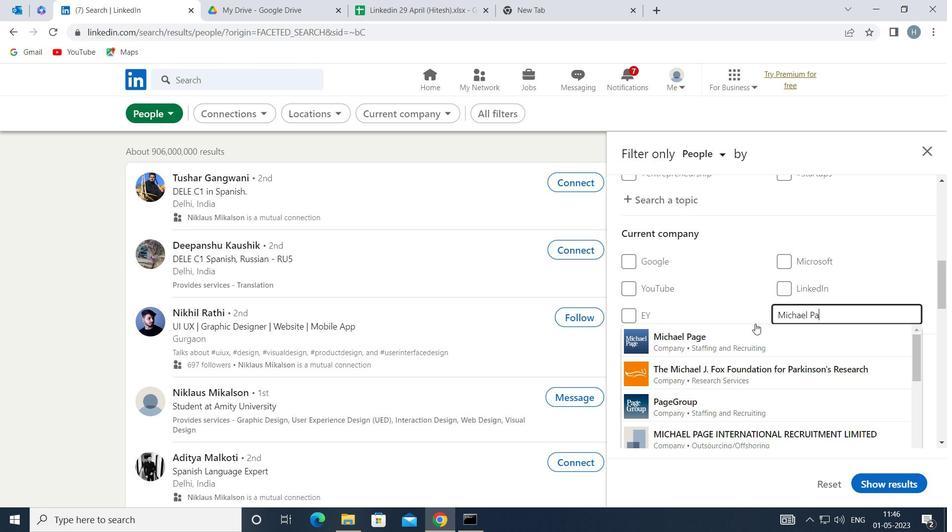 
Action: Mouse pressed left at (744, 335)
Screenshot: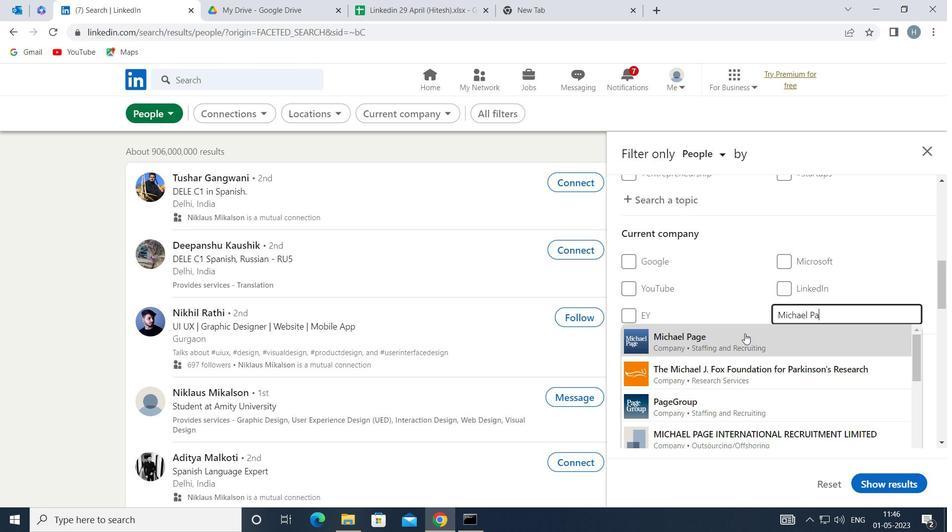 
Action: Mouse moved to (743, 336)
Screenshot: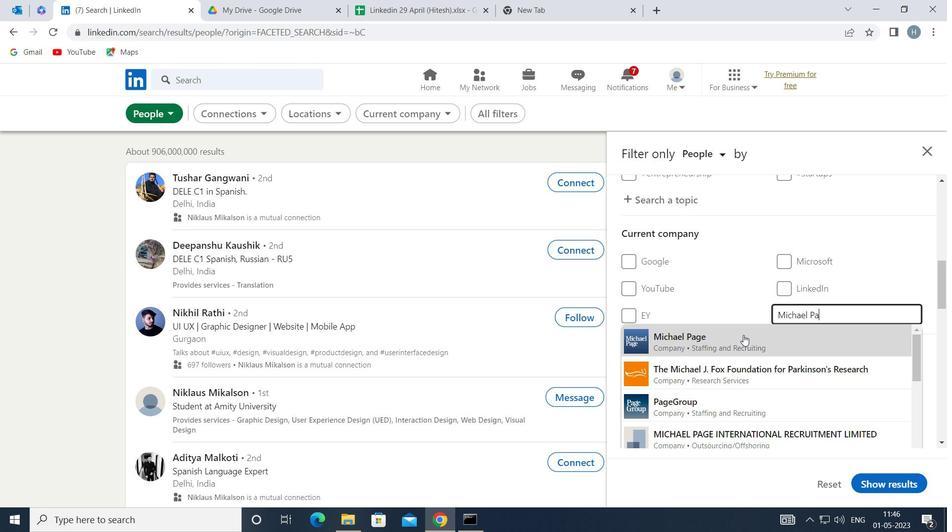 
Action: Mouse scrolled (743, 335) with delta (0, 0)
Screenshot: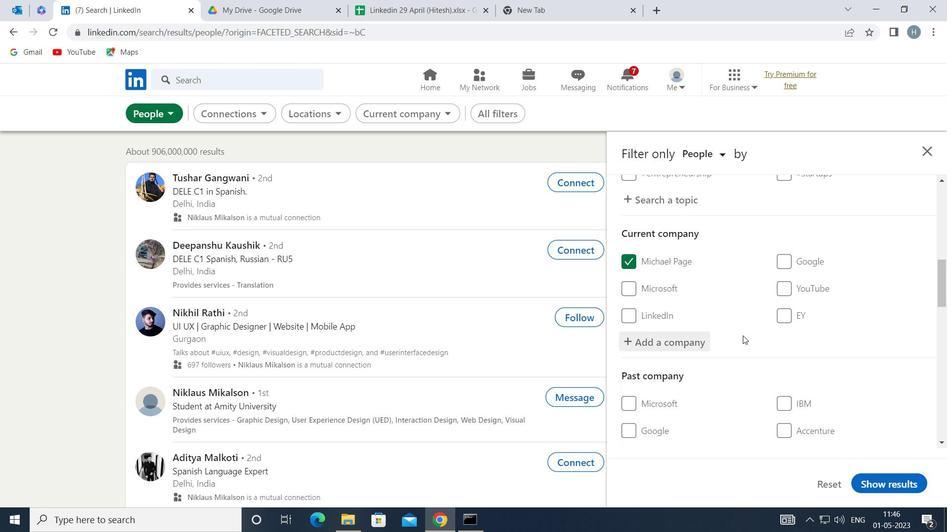 
Action: Mouse scrolled (743, 335) with delta (0, 0)
Screenshot: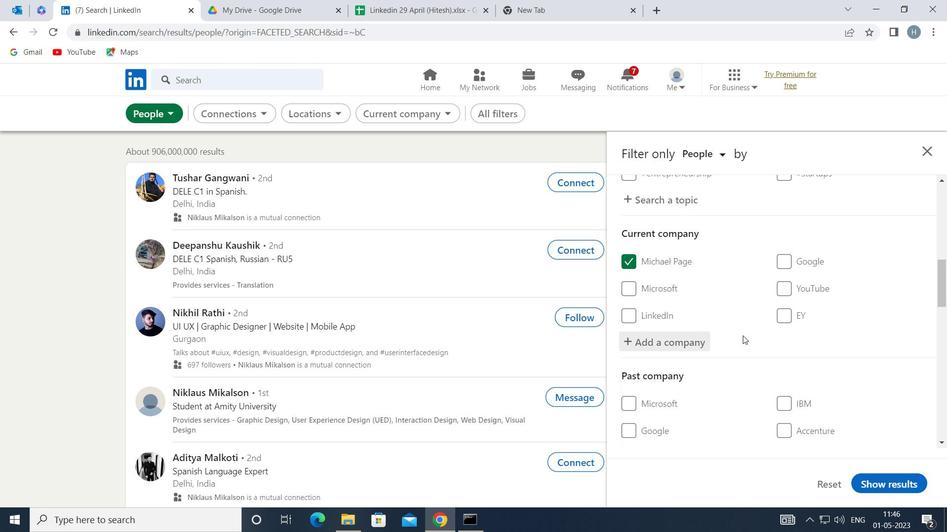 
Action: Mouse scrolled (743, 335) with delta (0, 0)
Screenshot: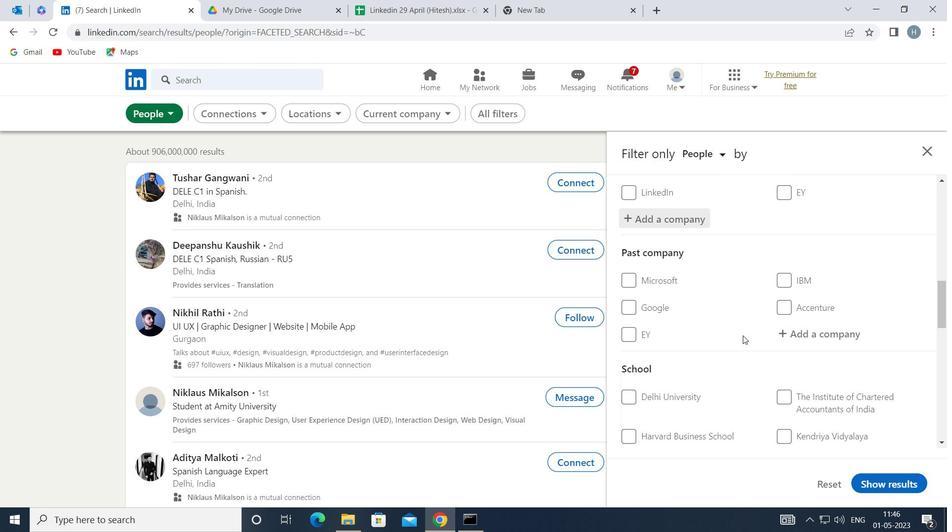 
Action: Mouse scrolled (743, 335) with delta (0, 0)
Screenshot: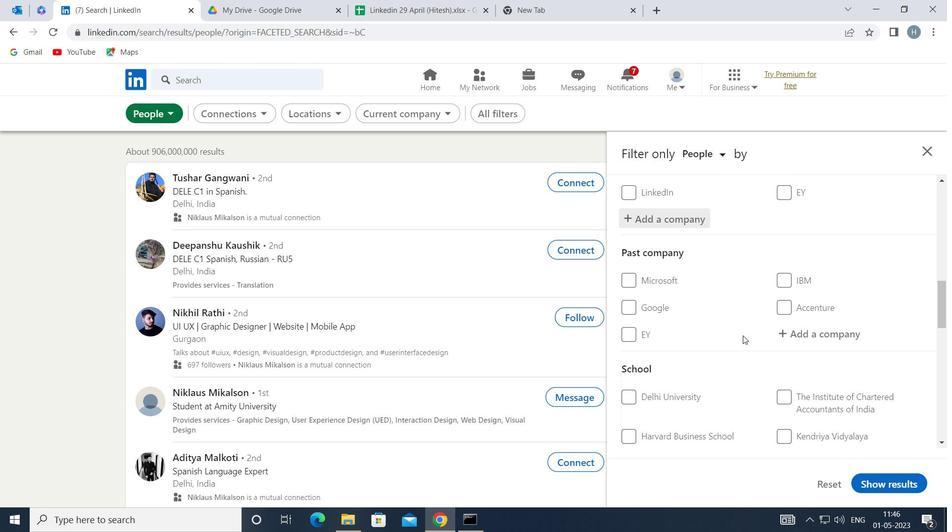 
Action: Mouse moved to (795, 337)
Screenshot: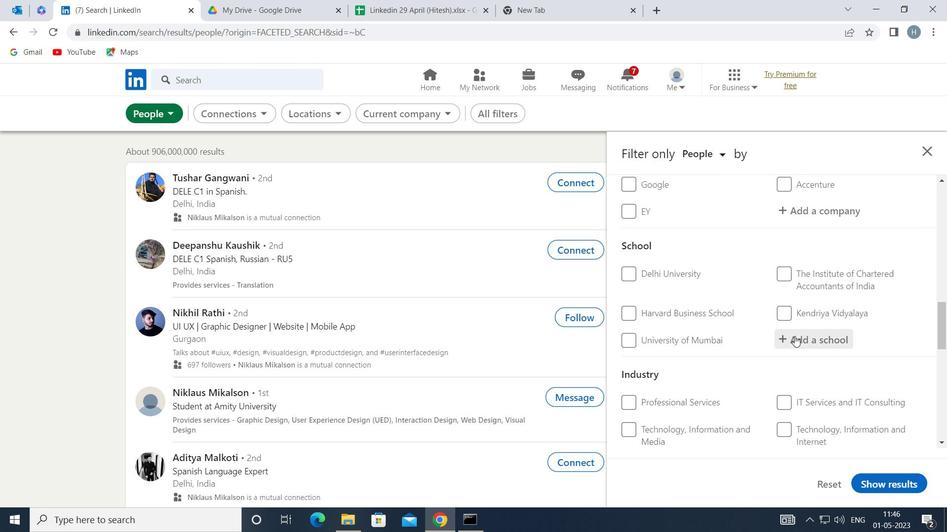 
Action: Mouse pressed left at (795, 337)
Screenshot: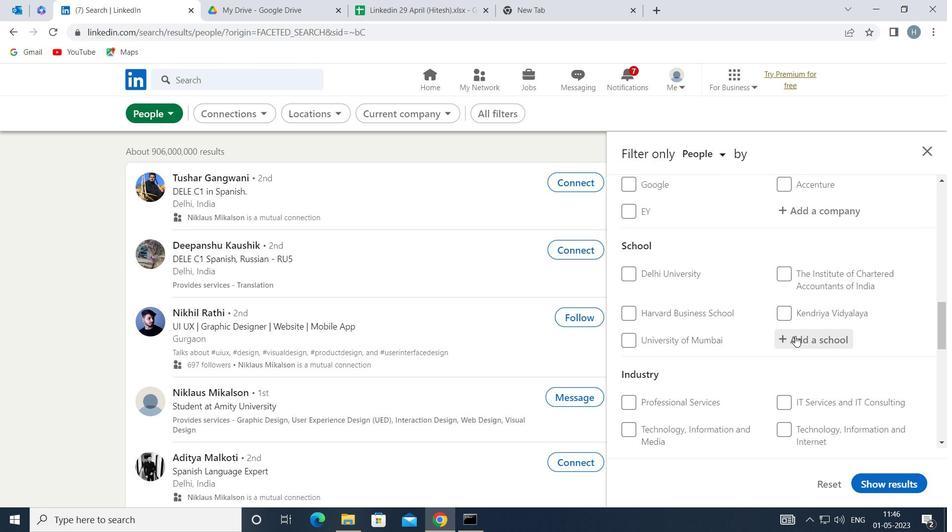 
Action: Key pressed <Key.shift>G<Key.space><Key.shift>PU<Key.backspace>ULLA<Key.space>
Screenshot: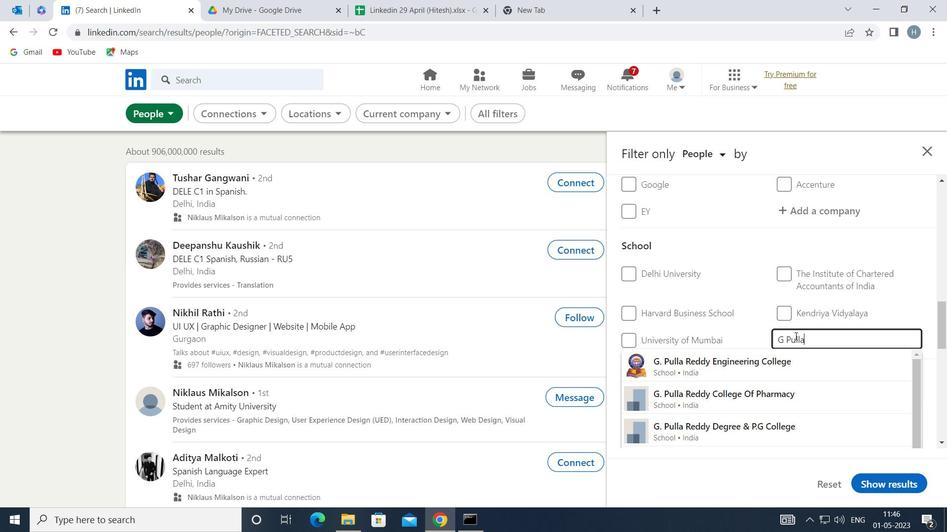 
Action: Mouse moved to (812, 361)
Screenshot: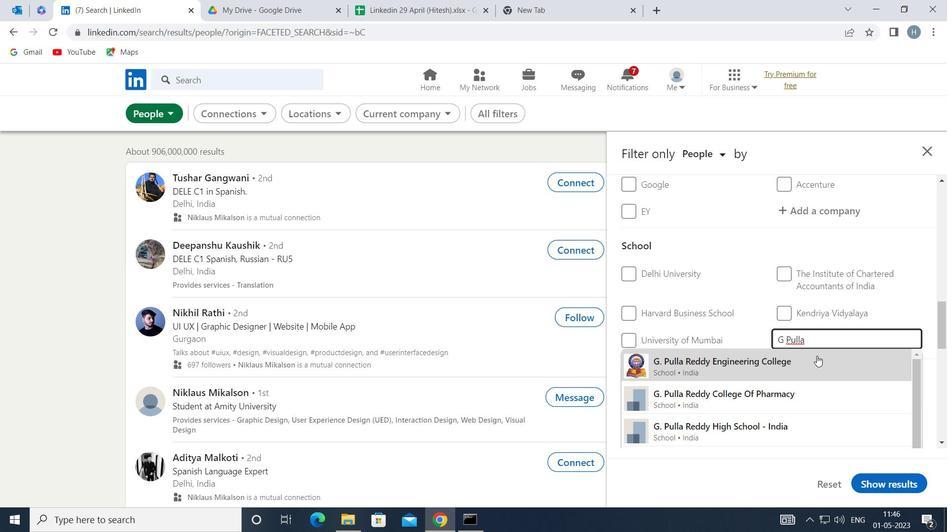 
Action: Mouse pressed left at (812, 361)
Screenshot: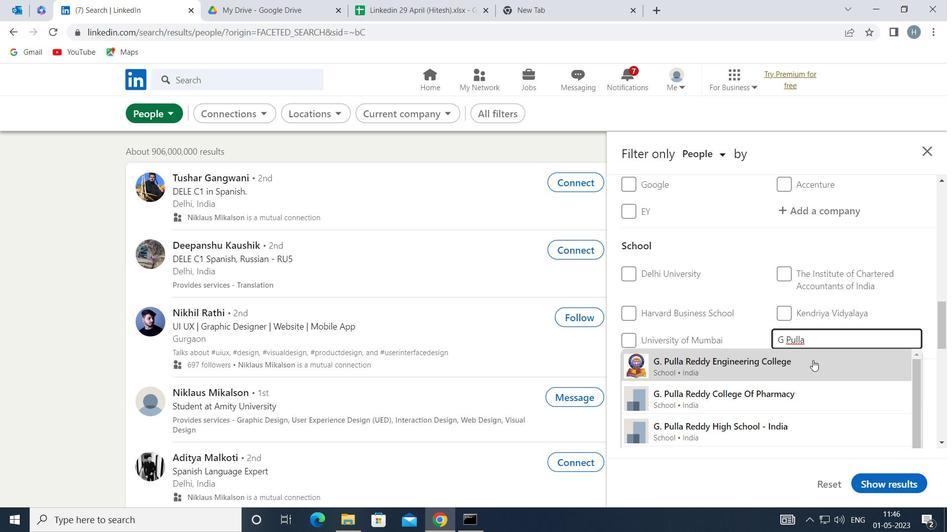 
Action: Mouse moved to (764, 345)
Screenshot: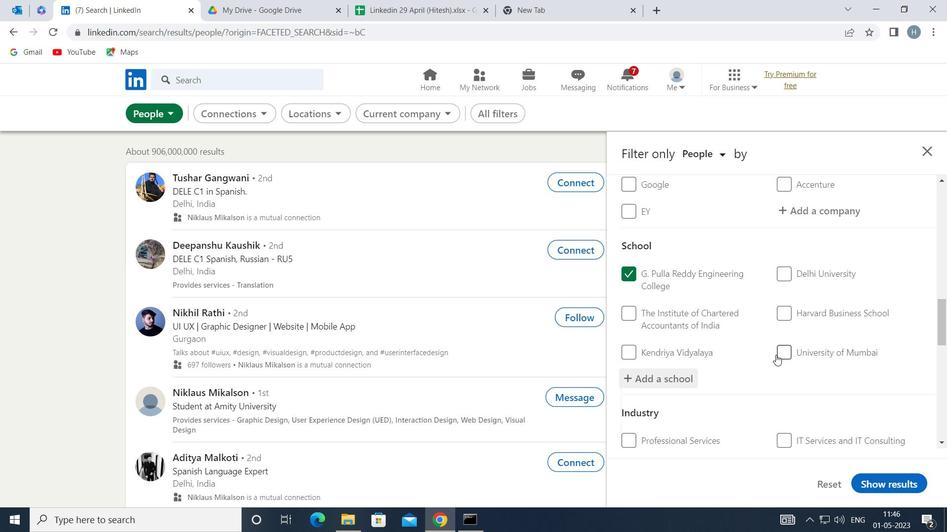 
Action: Mouse scrolled (764, 345) with delta (0, 0)
Screenshot: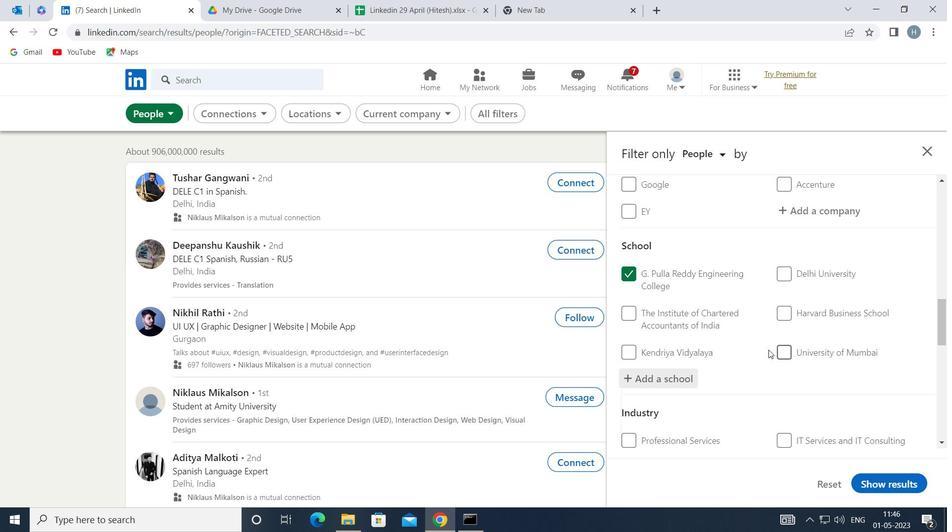 
Action: Mouse scrolled (764, 345) with delta (0, 0)
Screenshot: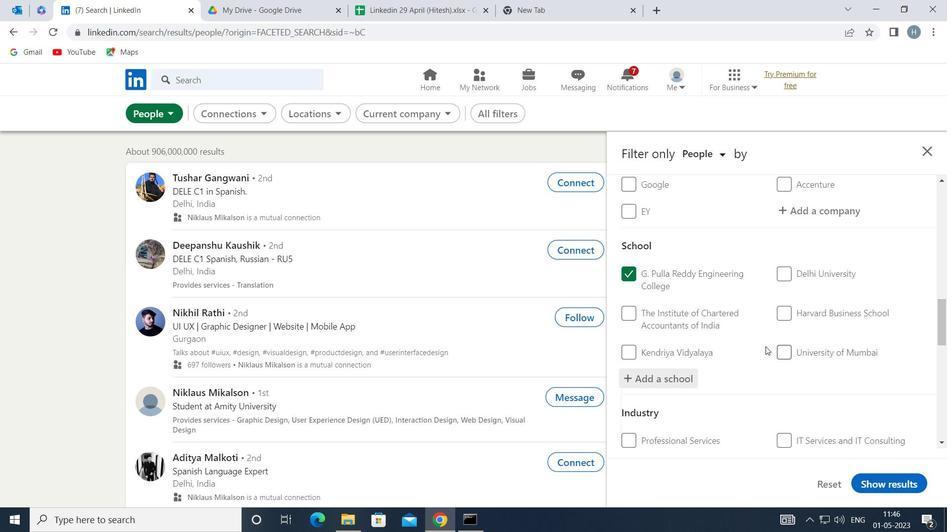 
Action: Mouse moved to (762, 343)
Screenshot: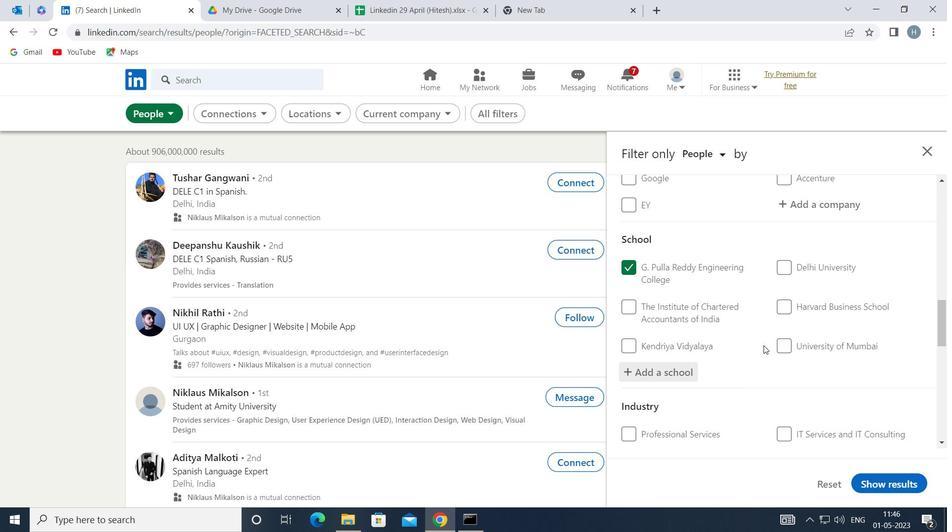 
Action: Mouse scrolled (762, 343) with delta (0, 0)
Screenshot: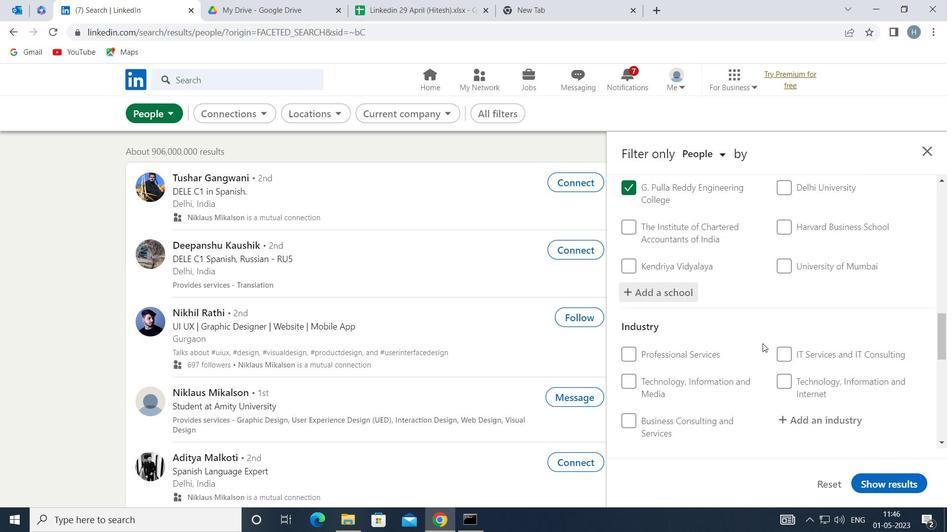
Action: Mouse moved to (818, 320)
Screenshot: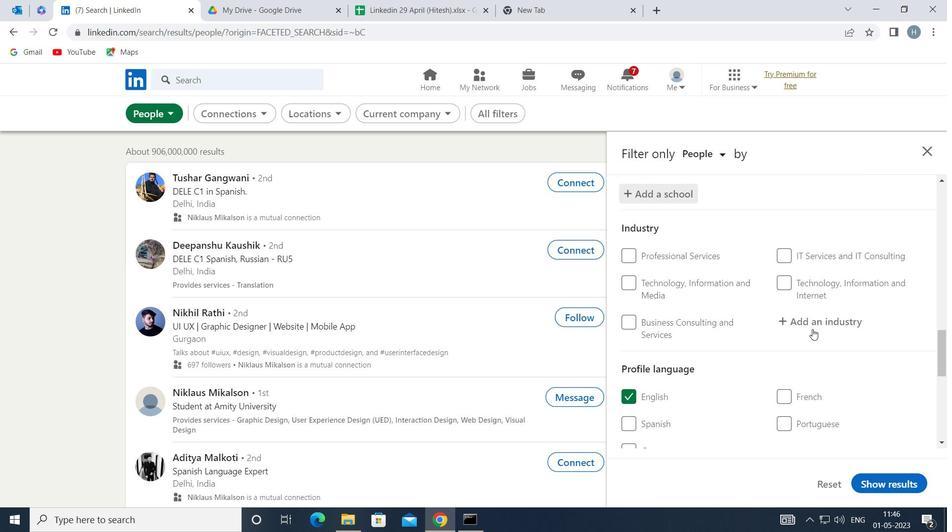 
Action: Mouse pressed left at (818, 320)
Screenshot: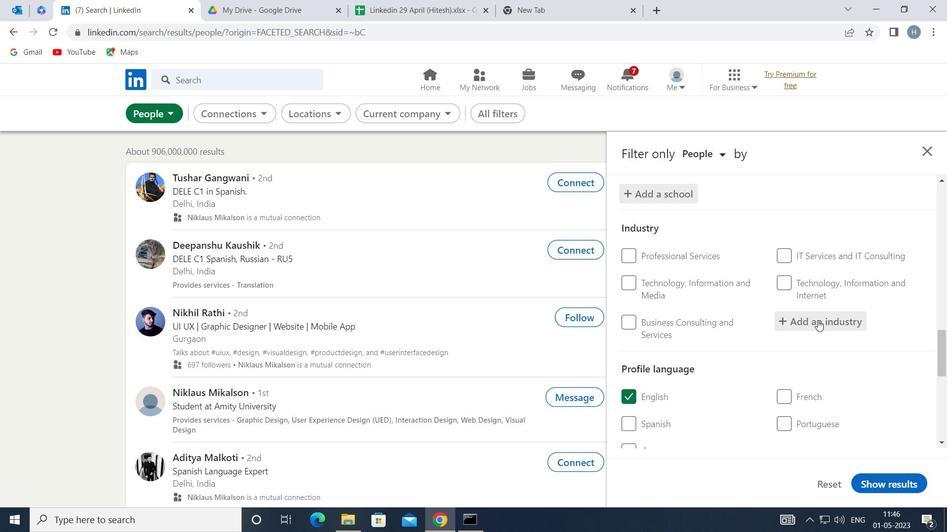 
Action: Key pressed <Key.shift>FASHION<Key.space><Key.shift>ACCESS
Screenshot: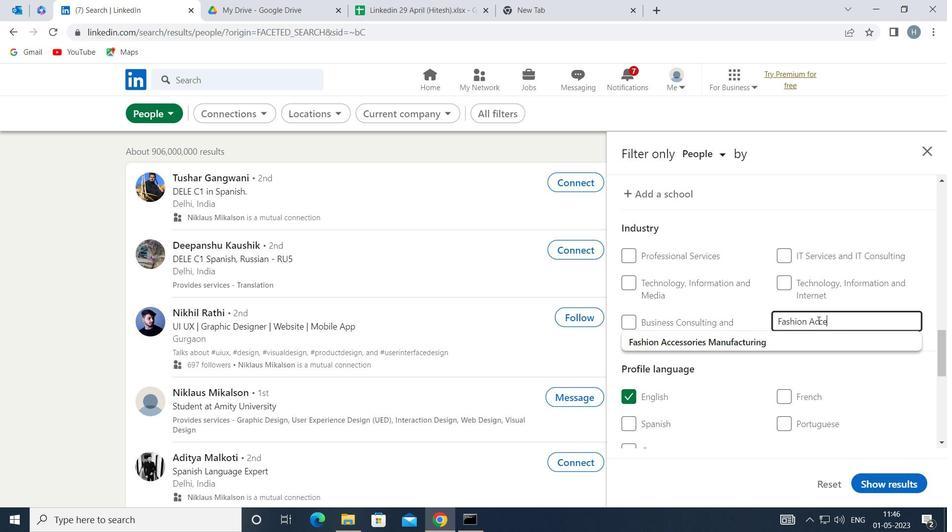 
Action: Mouse moved to (768, 343)
Screenshot: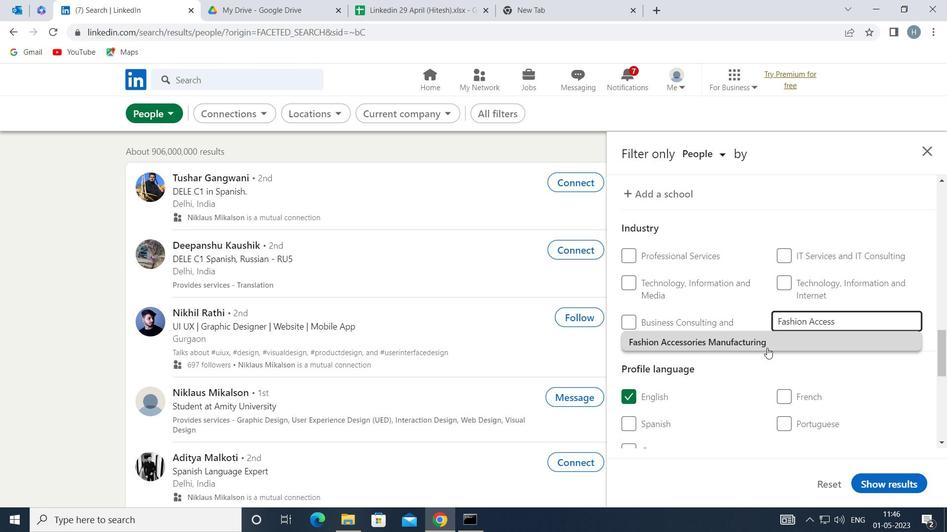 
Action: Mouse pressed left at (768, 343)
Screenshot: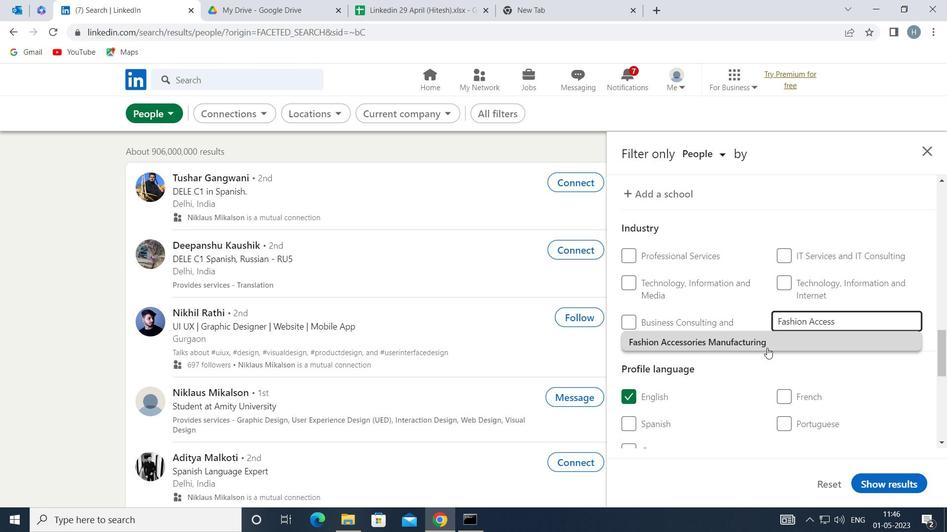 
Action: Mouse moved to (725, 342)
Screenshot: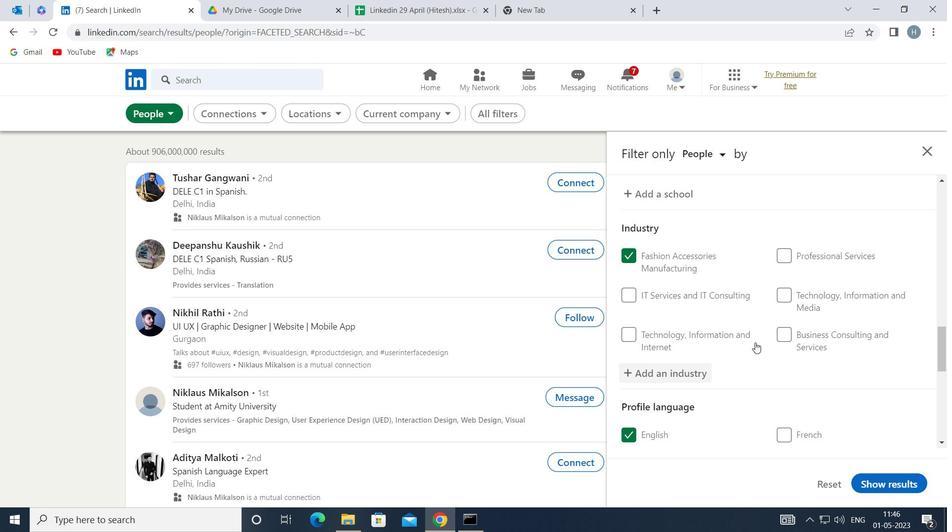 
Action: Mouse scrolled (725, 342) with delta (0, 0)
Screenshot: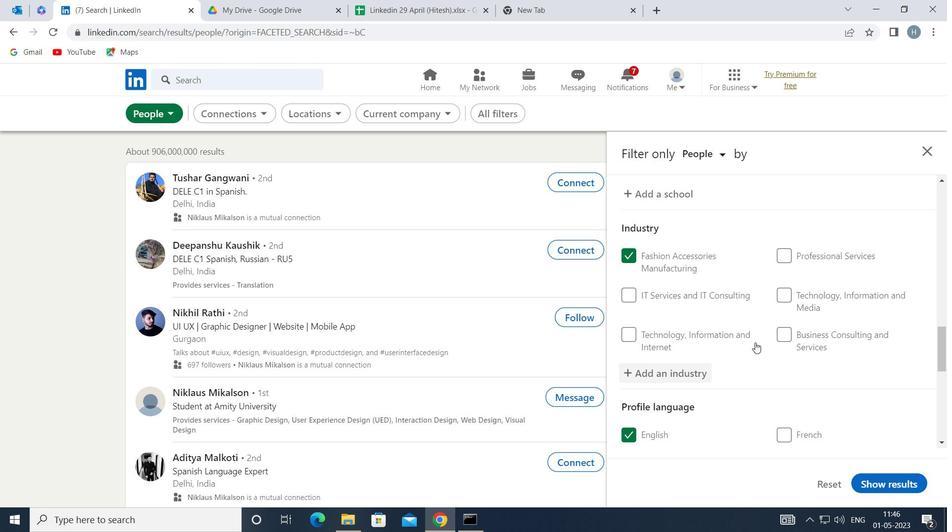 
Action: Mouse moved to (724, 343)
Screenshot: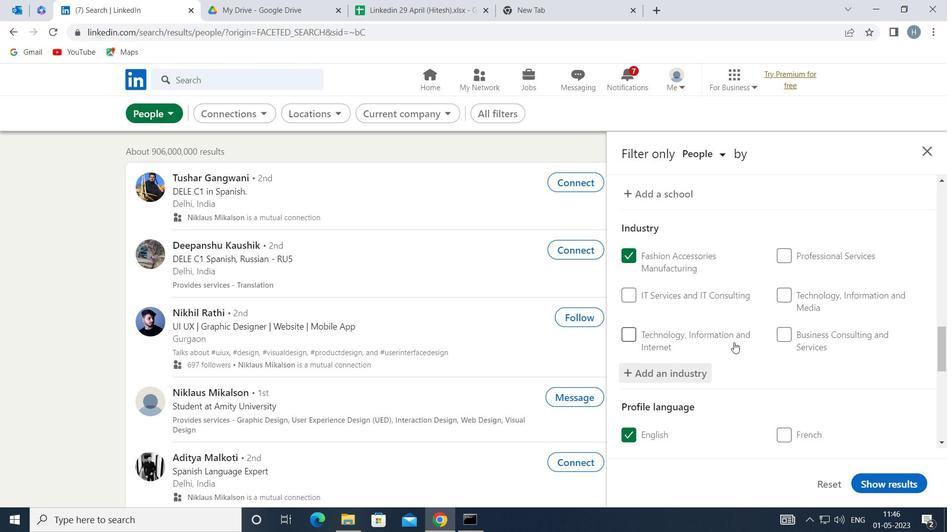 
Action: Mouse scrolled (724, 342) with delta (0, 0)
Screenshot: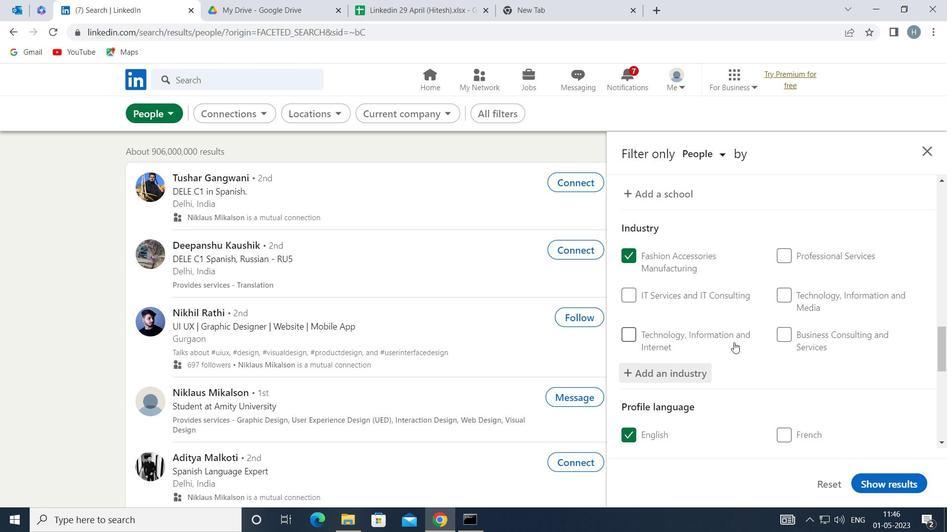 
Action: Mouse scrolled (724, 342) with delta (0, 0)
Screenshot: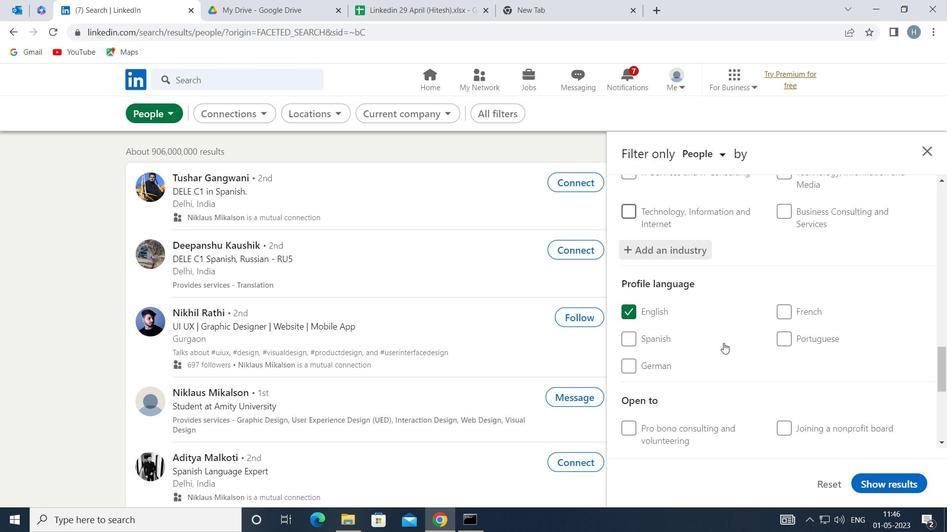 
Action: Mouse moved to (724, 344)
Screenshot: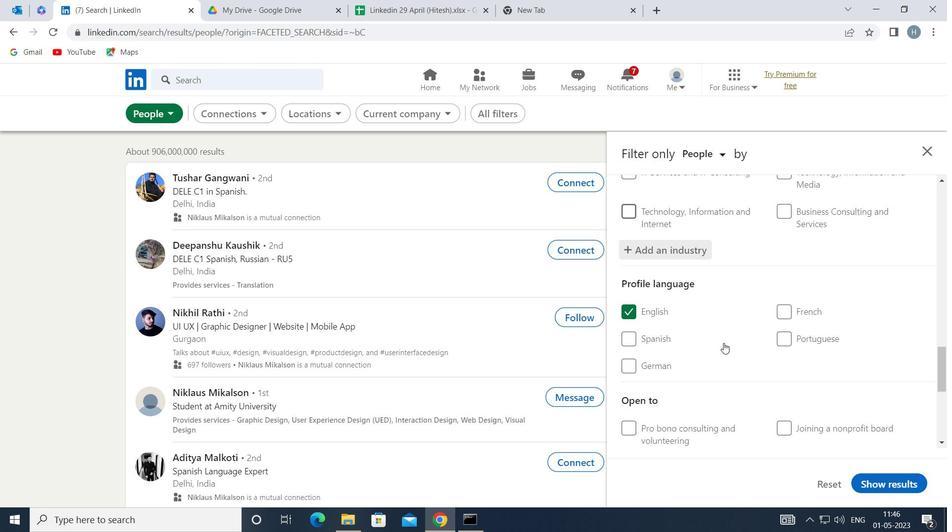 
Action: Mouse scrolled (724, 343) with delta (0, 0)
Screenshot: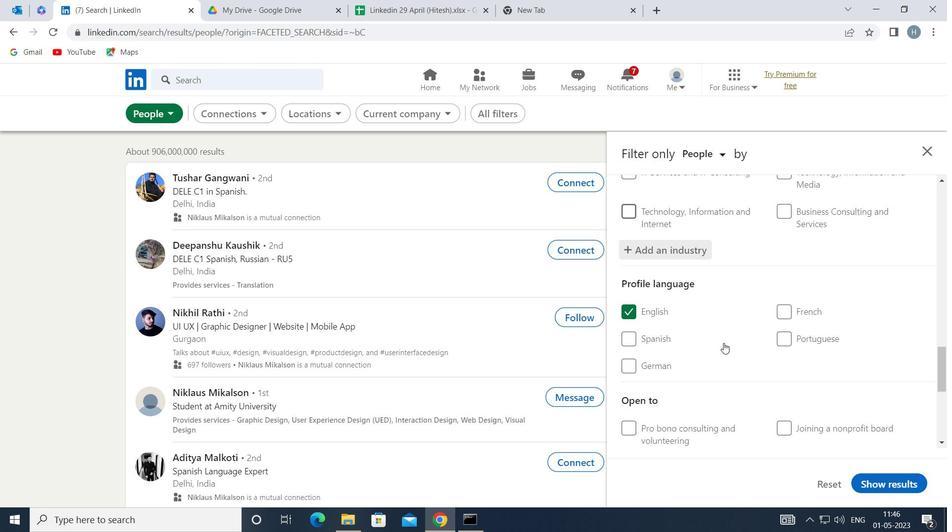 
Action: Mouse scrolled (724, 343) with delta (0, 0)
Screenshot: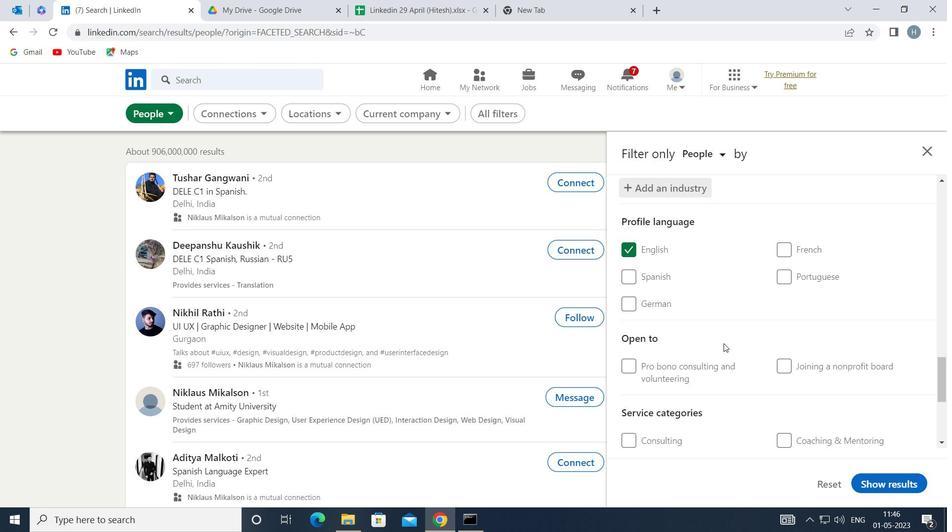 
Action: Mouse moved to (813, 365)
Screenshot: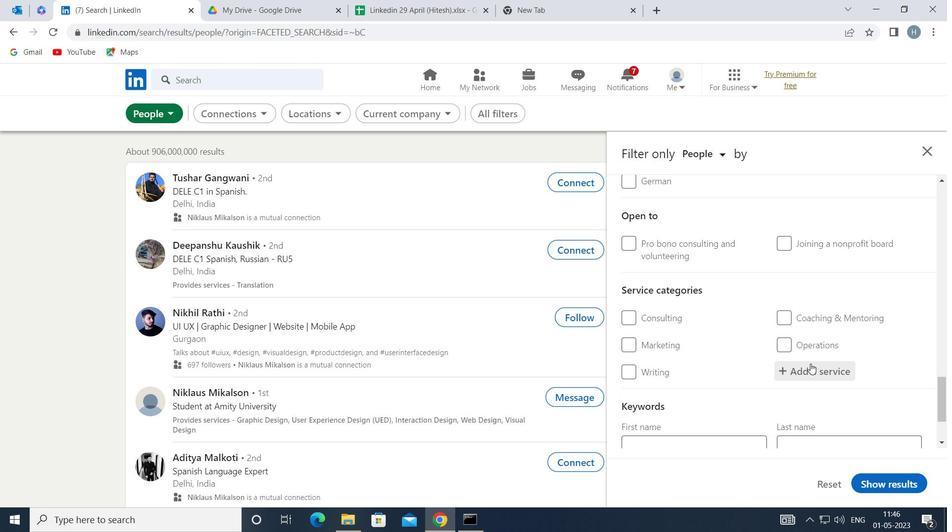 
Action: Mouse pressed left at (813, 365)
Screenshot: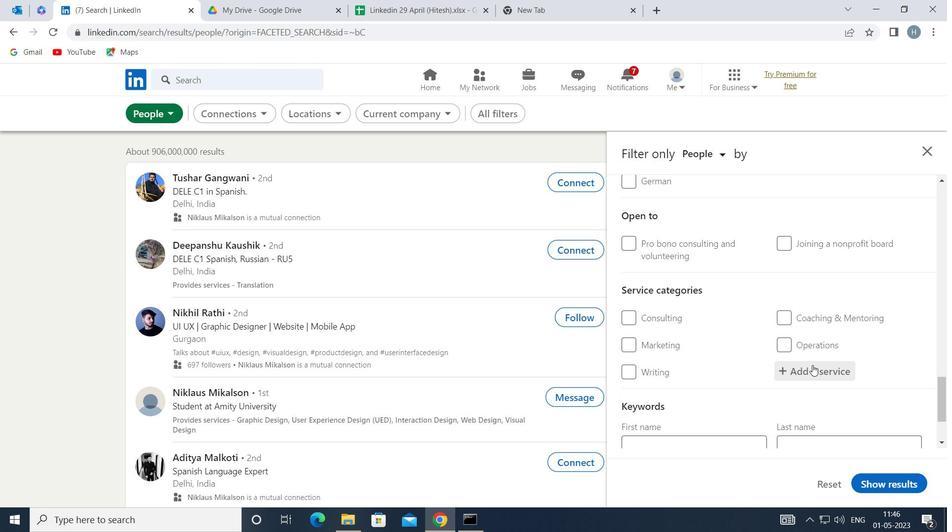 
Action: Key pressed <Key.shift>GROW
Screenshot: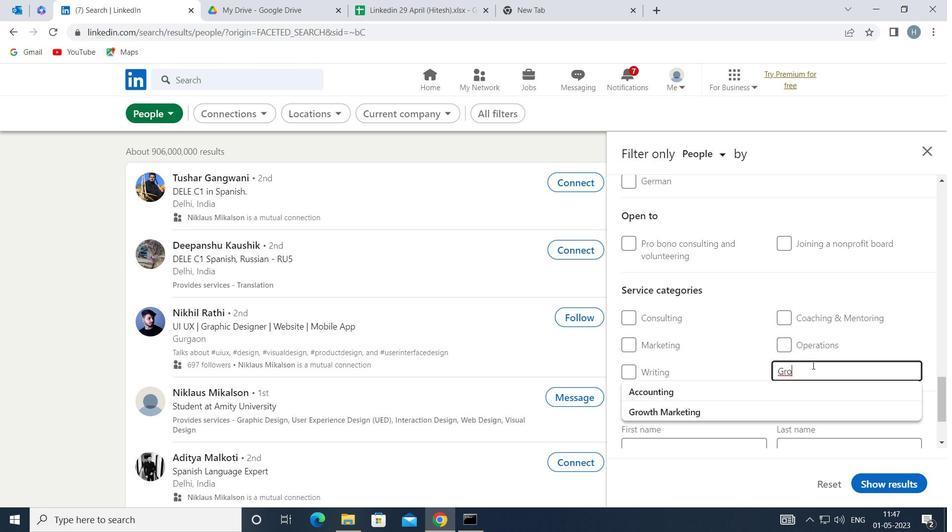 
Action: Mouse moved to (813, 367)
Screenshot: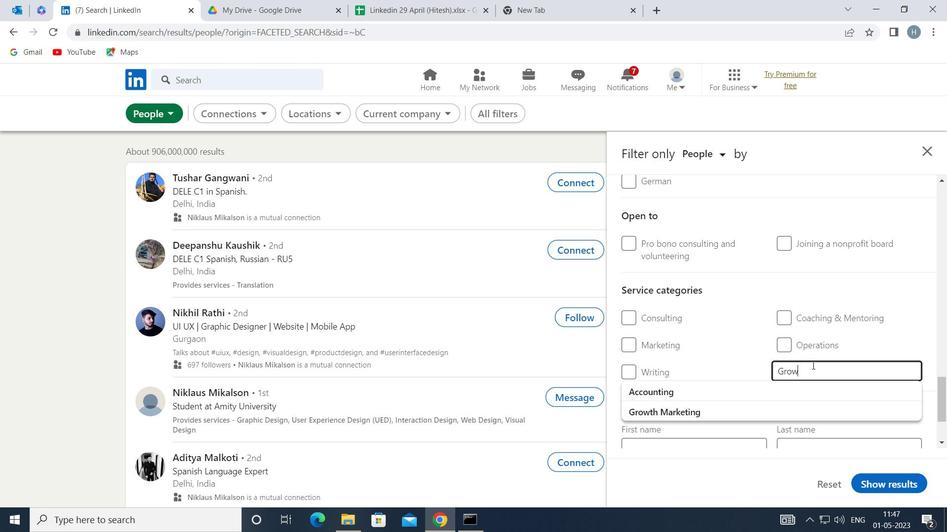 
Action: Key pressed T
Screenshot: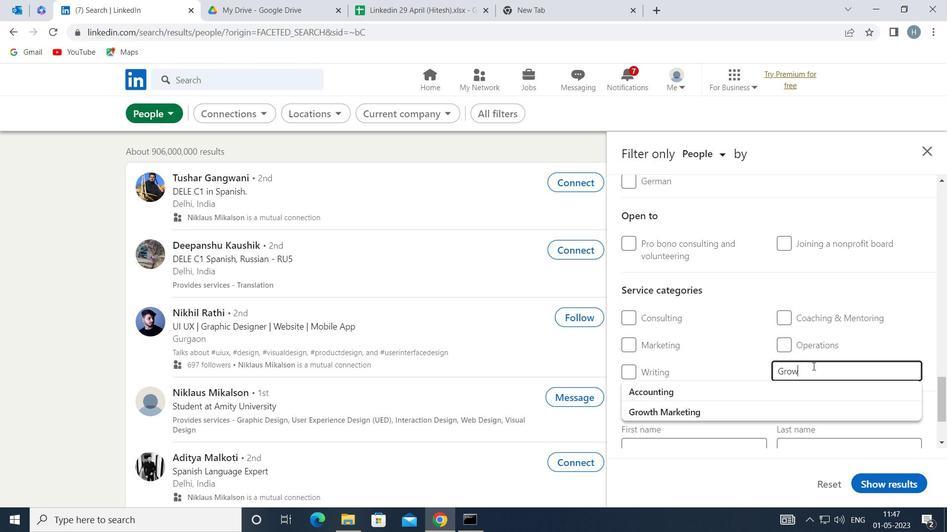 
Action: Mouse moved to (814, 368)
Screenshot: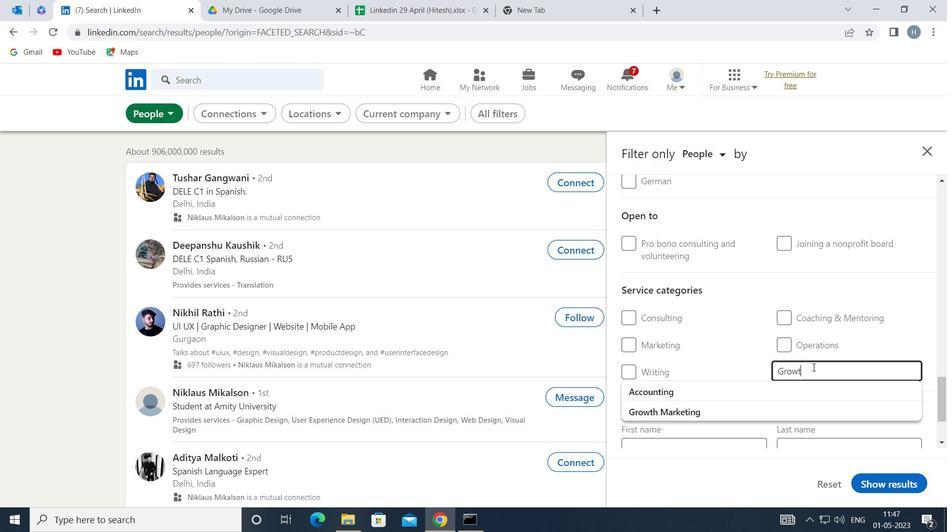 
Action: Key pressed H
Screenshot: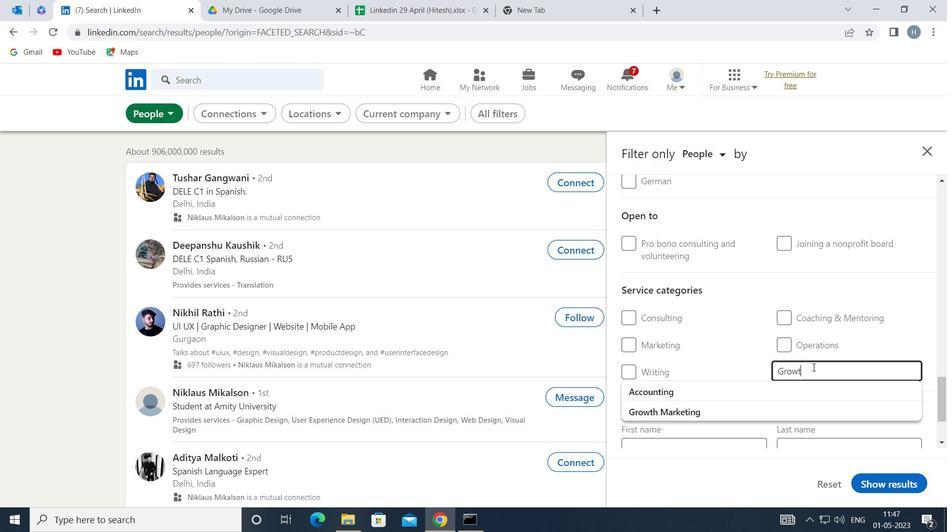 
Action: Mouse moved to (747, 398)
Screenshot: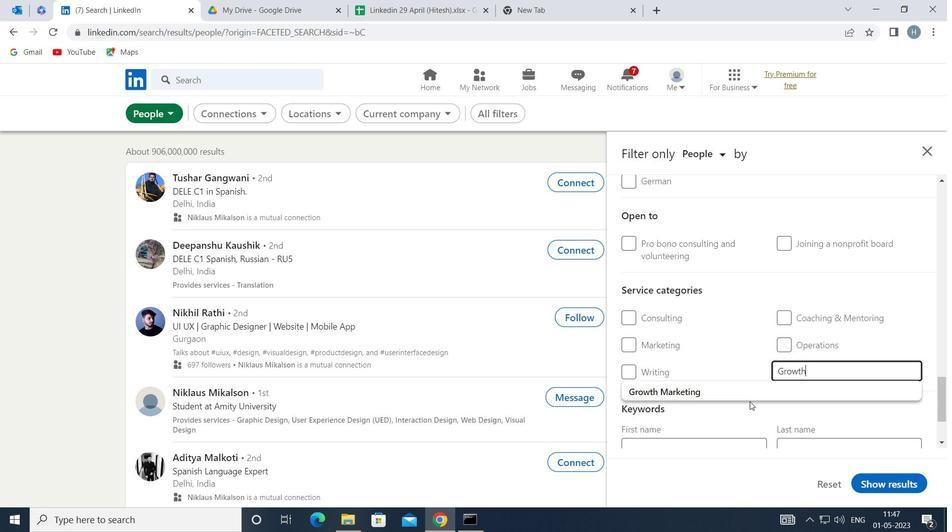 
Action: Mouse pressed left at (747, 398)
Screenshot: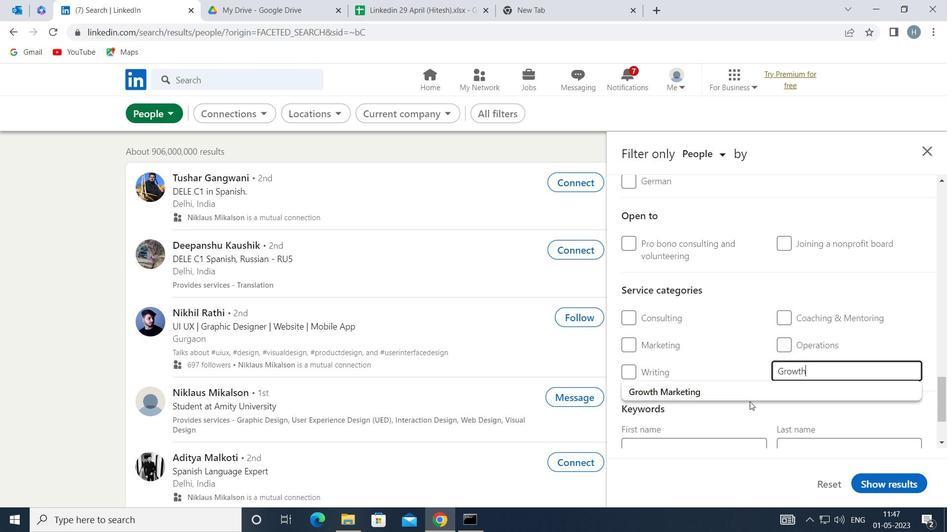 
Action: Mouse moved to (735, 384)
Screenshot: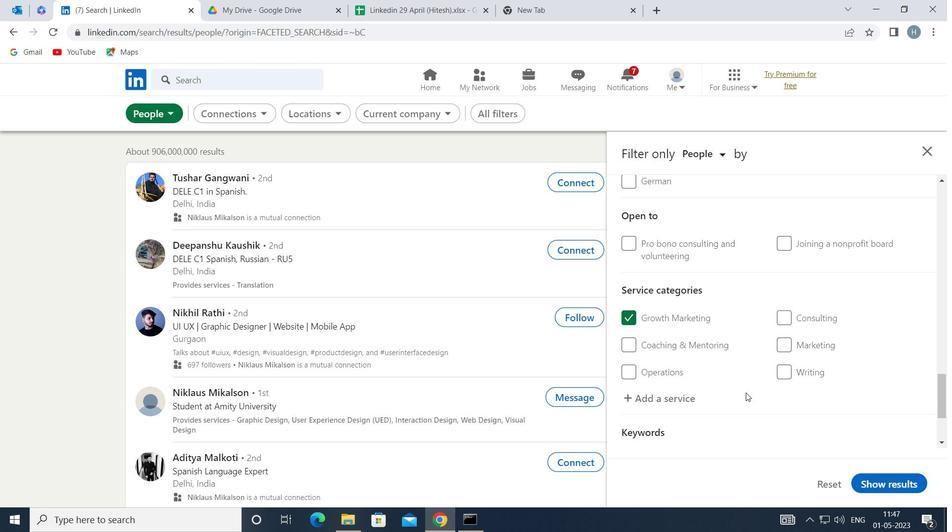 
Action: Mouse scrolled (735, 383) with delta (0, 0)
Screenshot: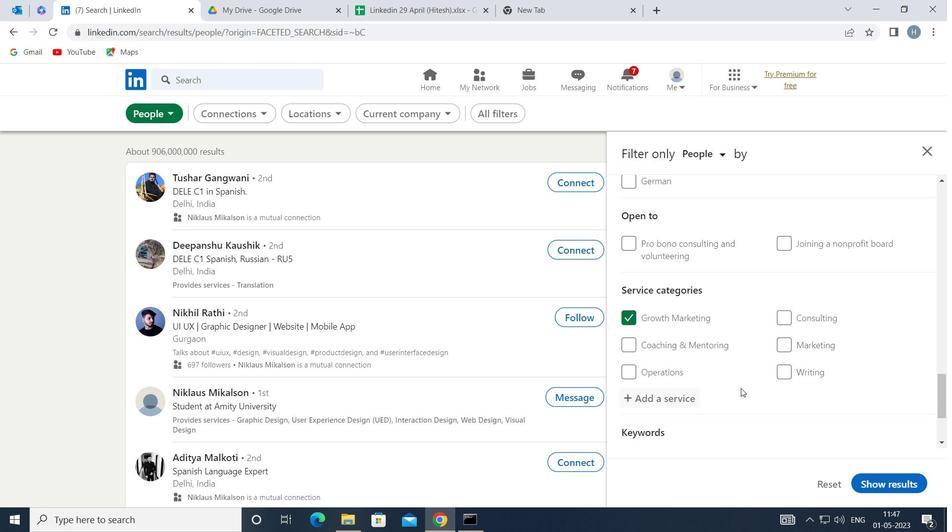 
Action: Mouse scrolled (735, 383) with delta (0, 0)
Screenshot: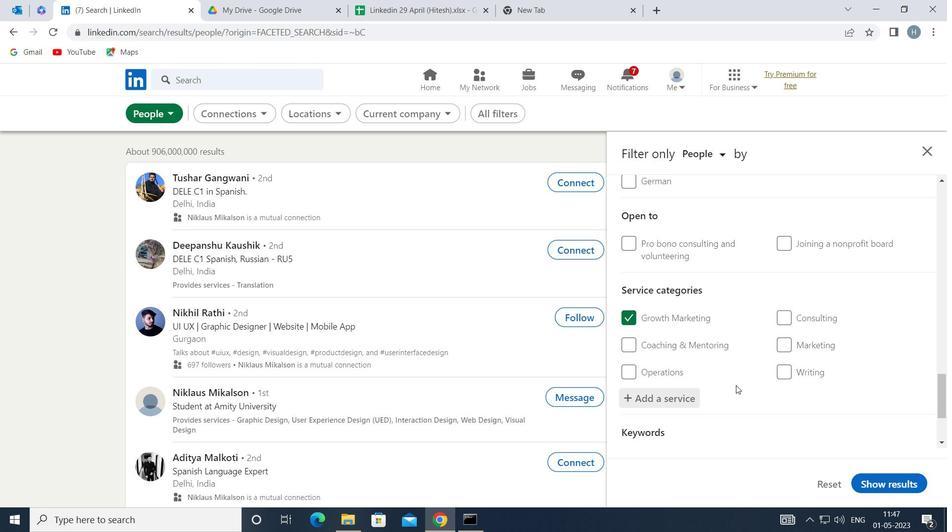 
Action: Mouse scrolled (735, 383) with delta (0, 0)
Screenshot: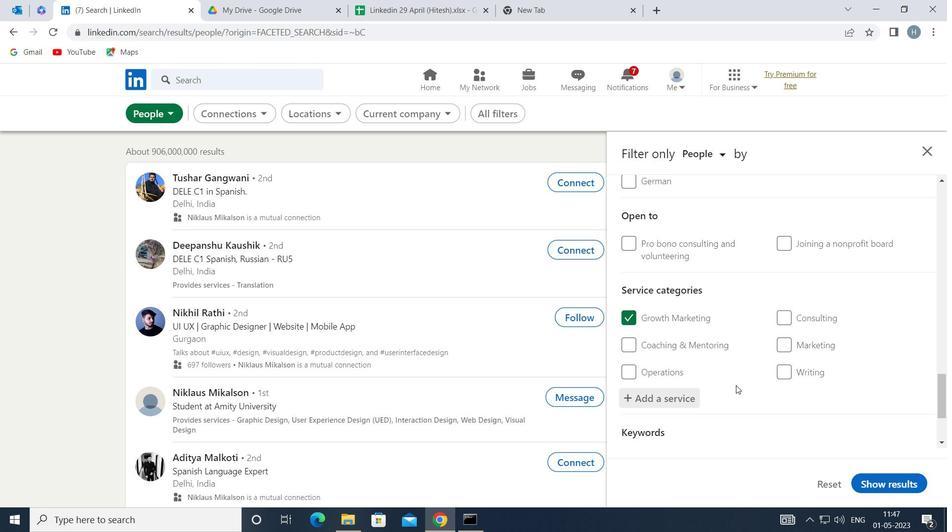 
Action: Mouse moved to (729, 375)
Screenshot: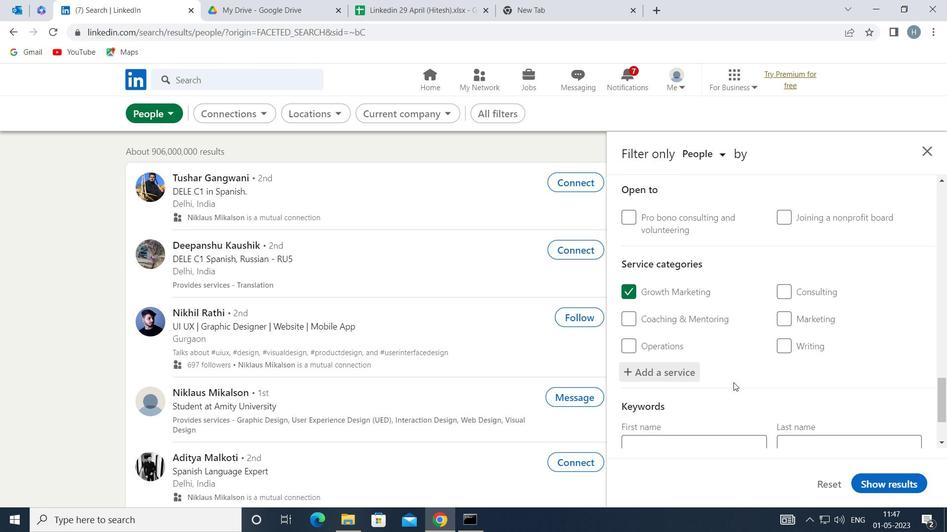 
Action: Mouse scrolled (729, 375) with delta (0, 0)
Screenshot: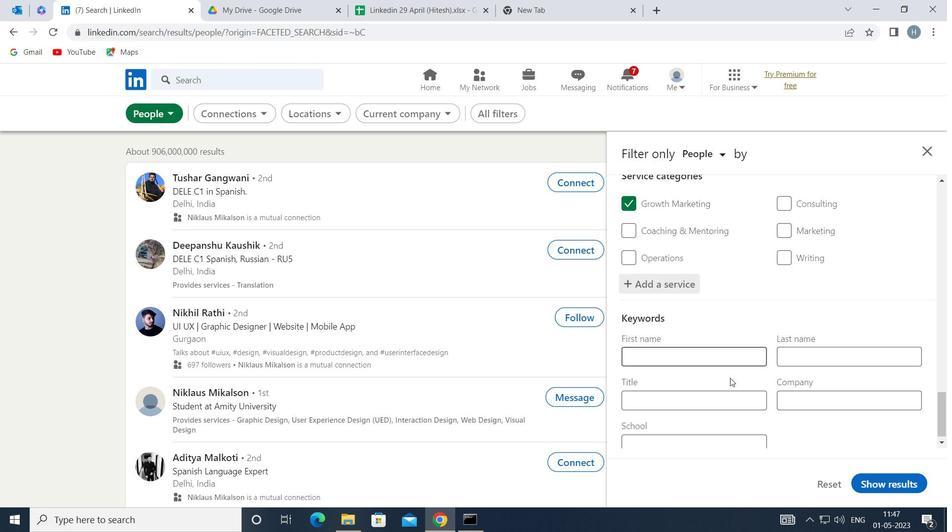 
Action: Mouse scrolled (729, 375) with delta (0, 0)
Screenshot: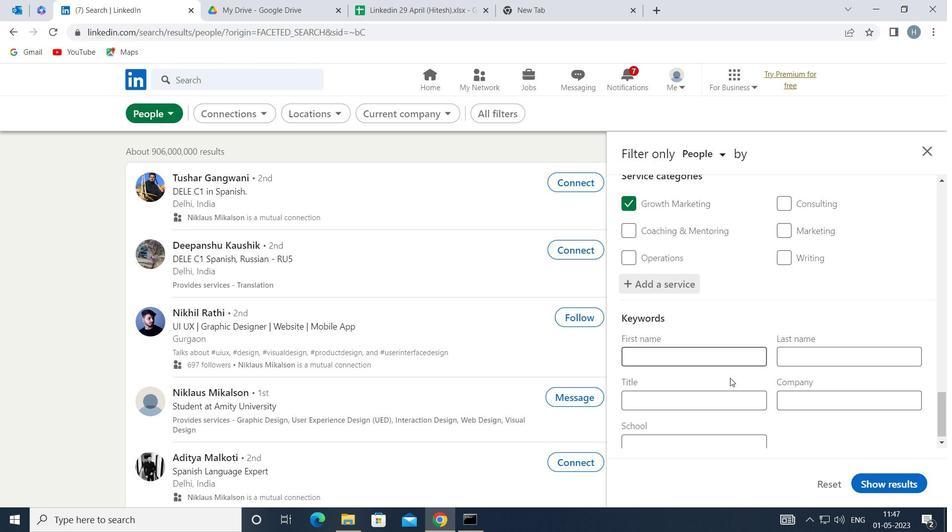 
Action: Mouse moved to (721, 389)
Screenshot: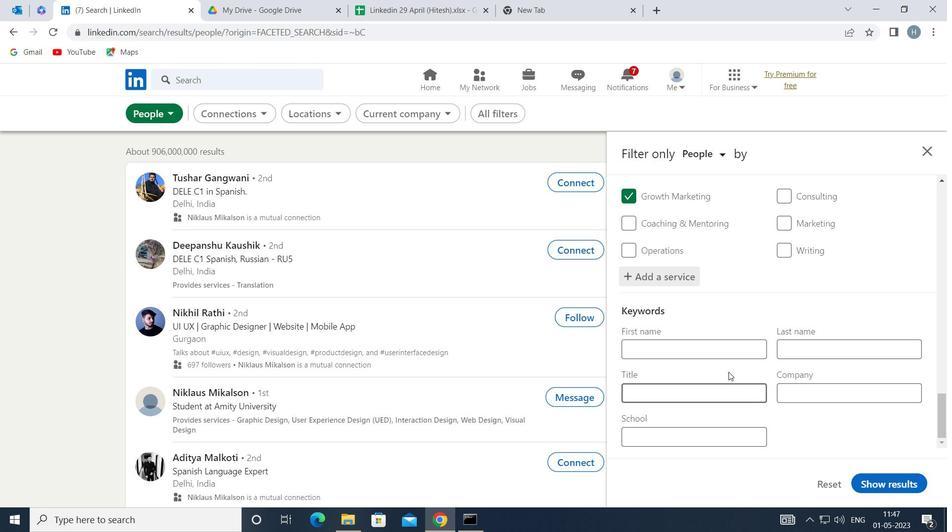 
Action: Mouse pressed left at (721, 389)
Screenshot: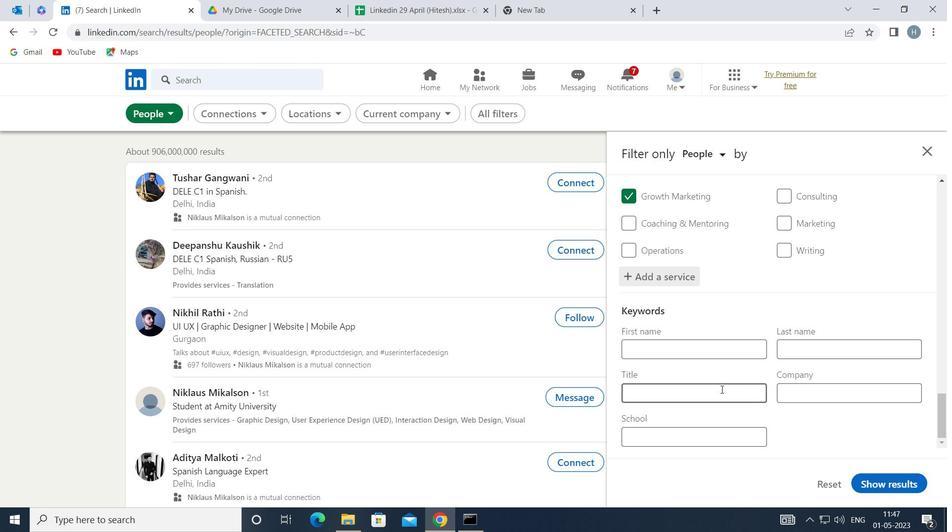 
Action: Key pressed <Key.shift>MATHEMATICIAN
Screenshot: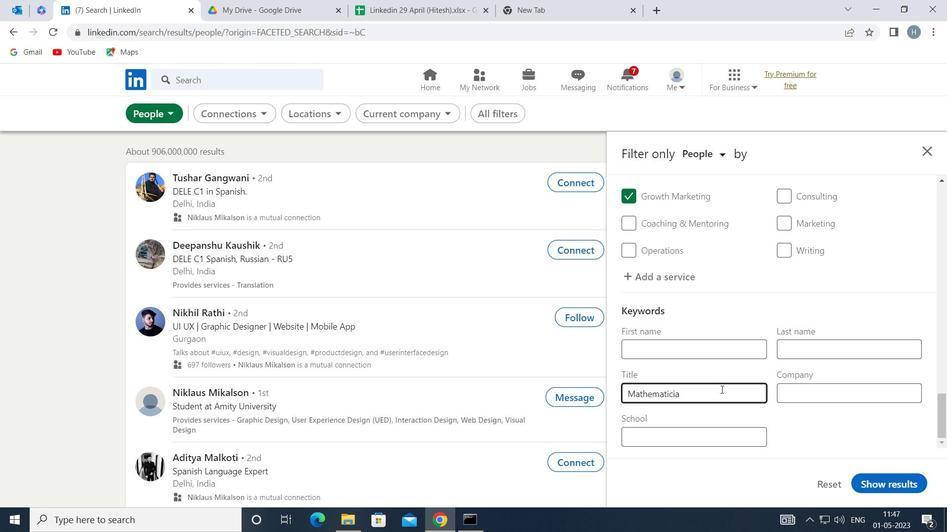
Action: Mouse moved to (887, 487)
Screenshot: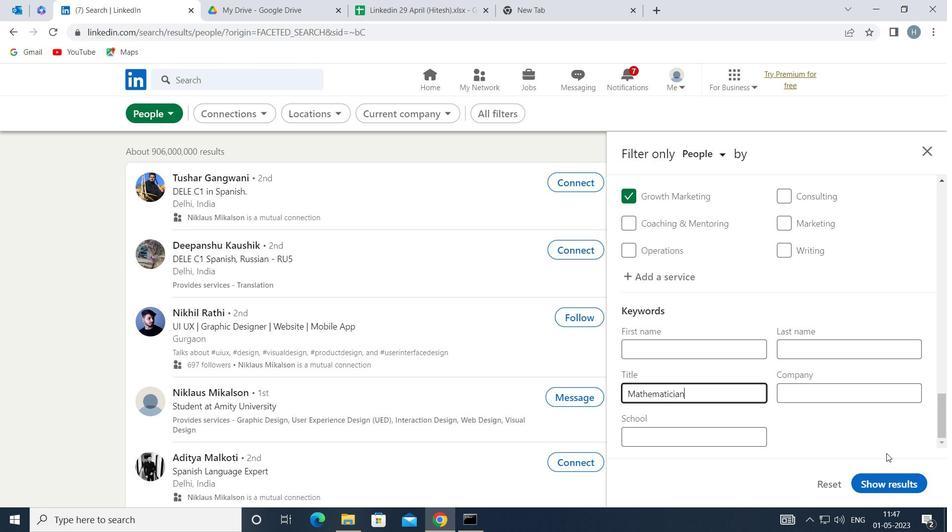 
Action: Mouse pressed left at (887, 487)
Screenshot: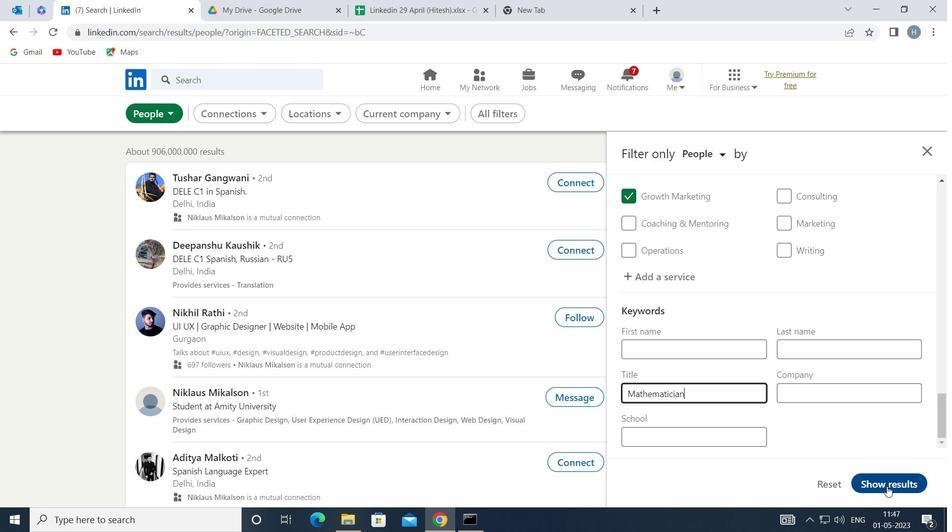 
Action: Mouse moved to (463, 317)
Screenshot: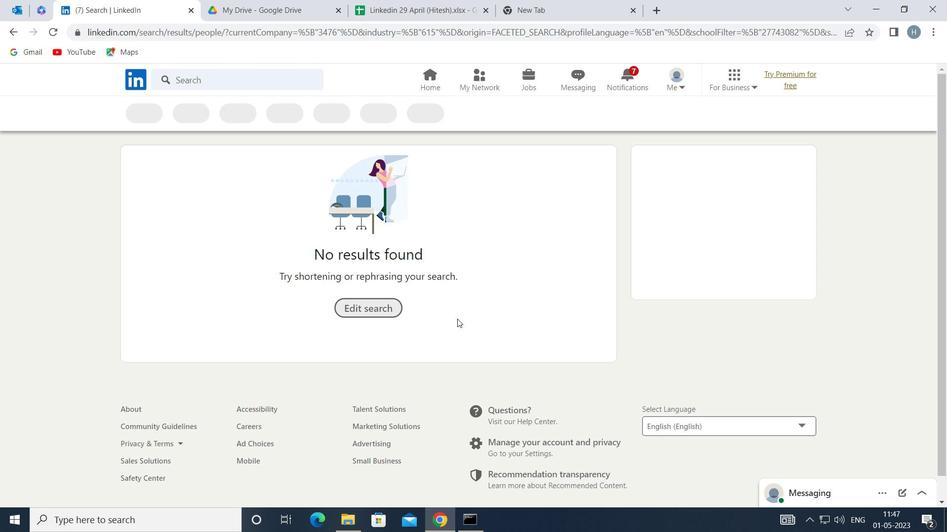 
